 Task: Look for space in Lodi, Italy from 1st June, 2023 to 9th June, 2023 for 5 adults in price range Rs.6000 to Rs.12000. Place can be entire place with 3 bedrooms having 3 beds and 3 bathrooms. Property type can be house, flat, guest house. Booking option can be shelf check-in. Required host language is English.
Action: Mouse moved to (463, 124)
Screenshot: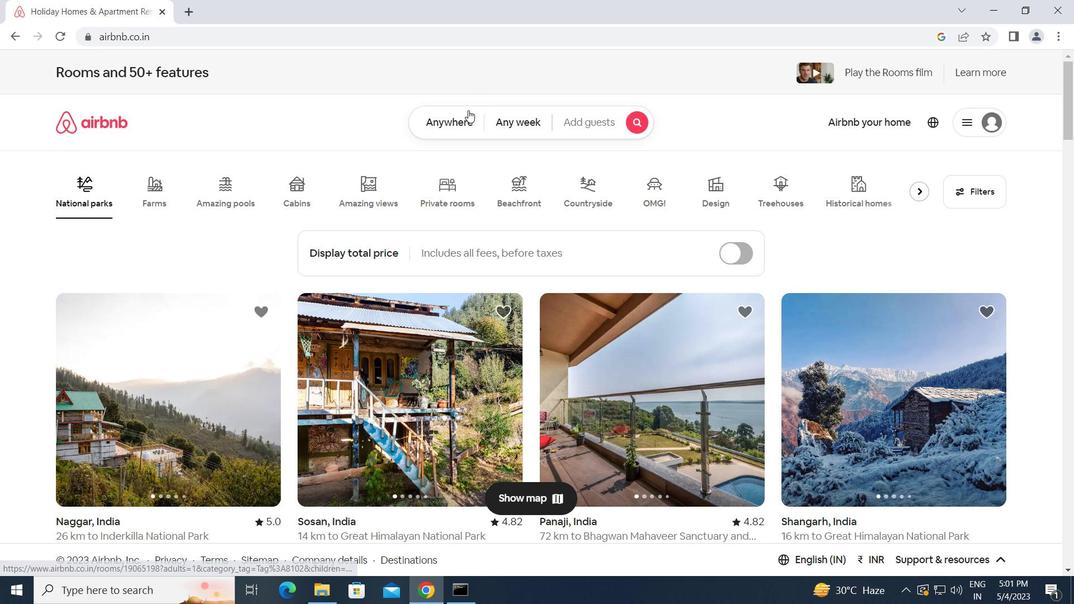 
Action: Mouse pressed left at (463, 124)
Screenshot: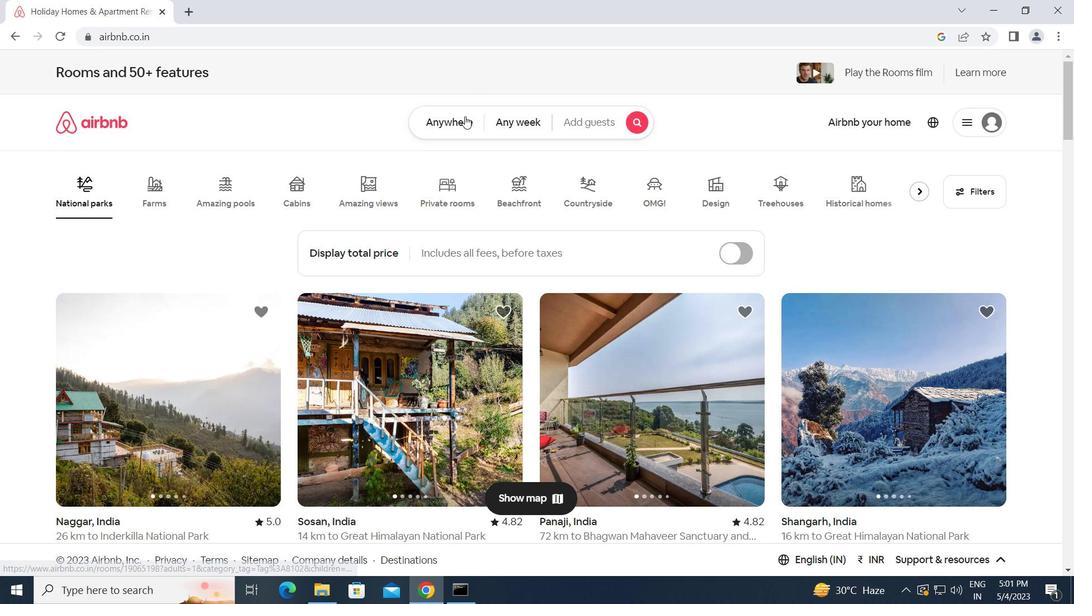 
Action: Mouse moved to (384, 166)
Screenshot: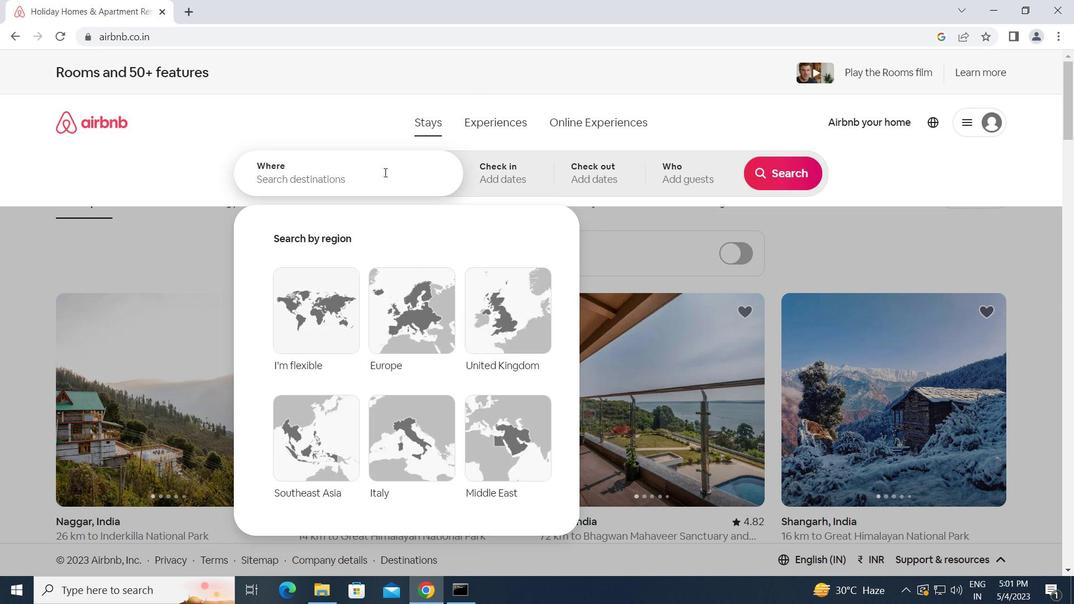 
Action: Mouse pressed left at (384, 166)
Screenshot: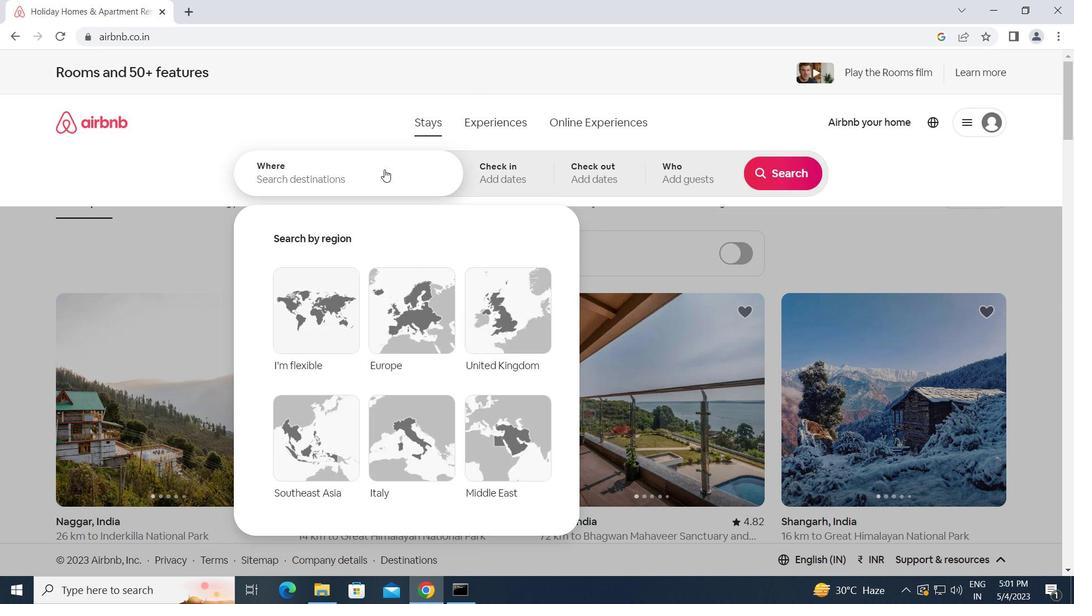 
Action: Mouse moved to (385, 166)
Screenshot: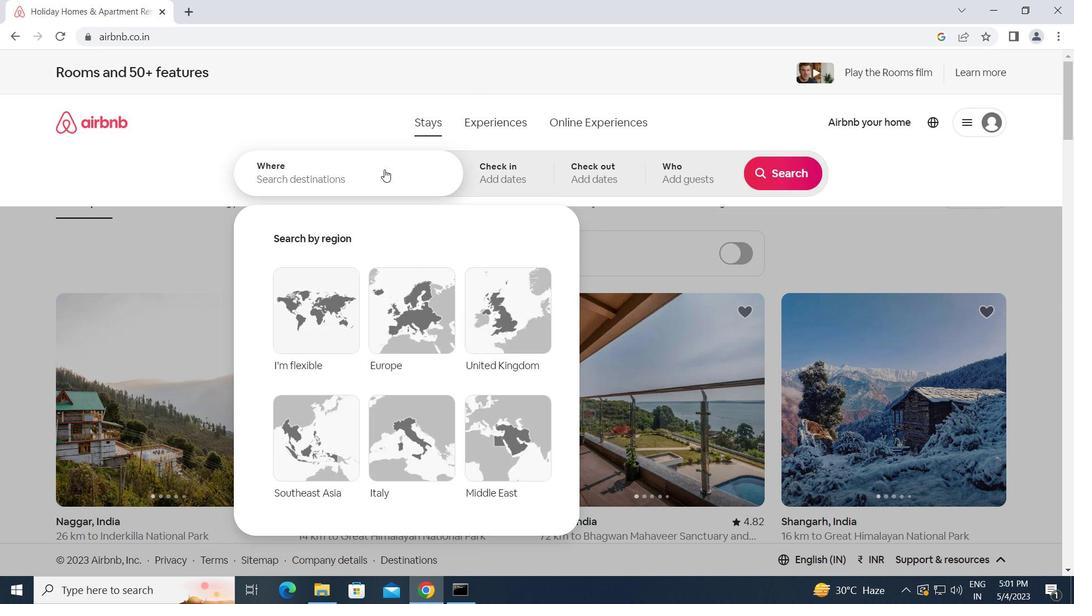
Action: Key pressed l<Key.caps_lock>odi,<Key.space><Key.caps_lock>i<Key.caps_lock>taly<Key.enter>
Screenshot: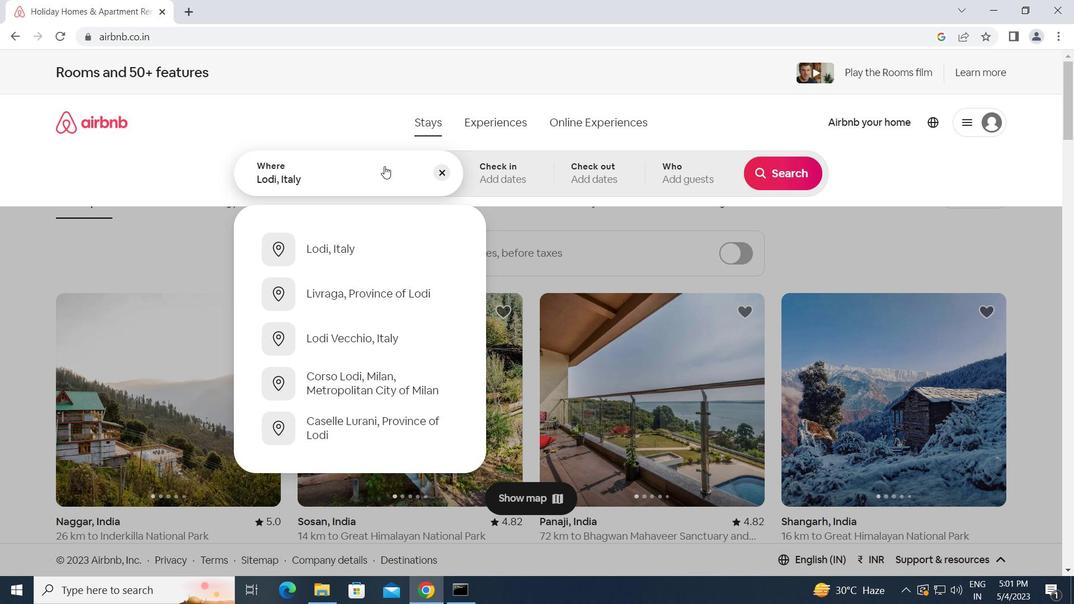 
Action: Mouse moved to (737, 375)
Screenshot: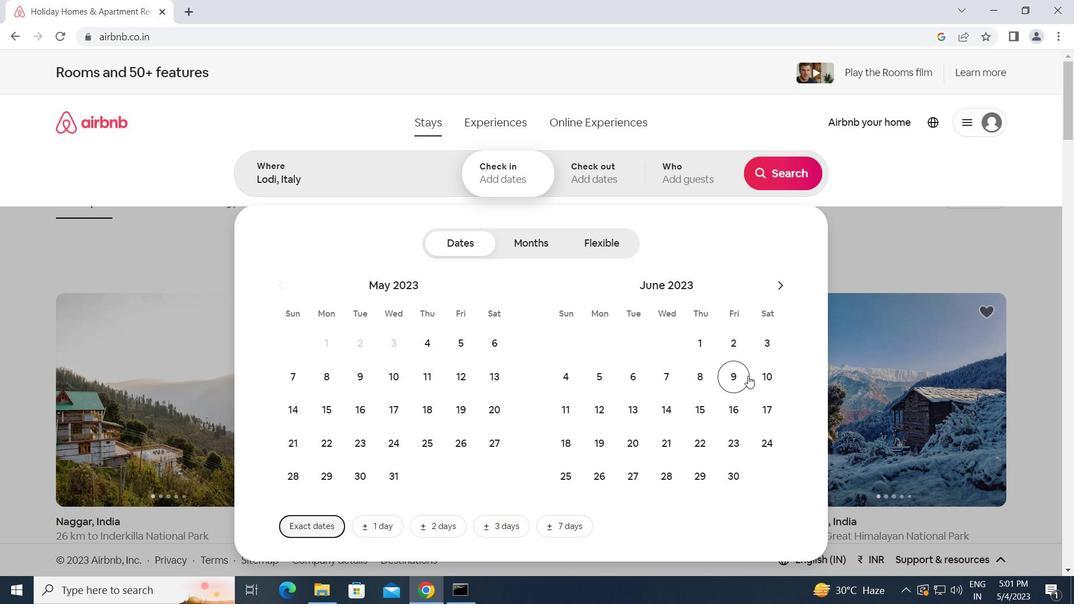 
Action: Mouse pressed left at (737, 375)
Screenshot: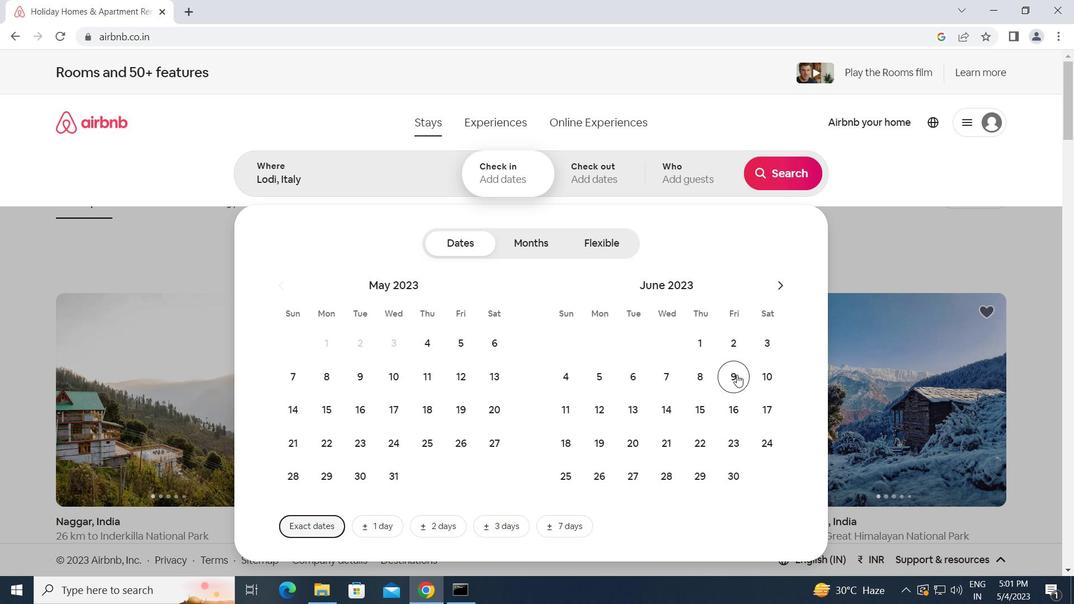 
Action: Mouse moved to (690, 344)
Screenshot: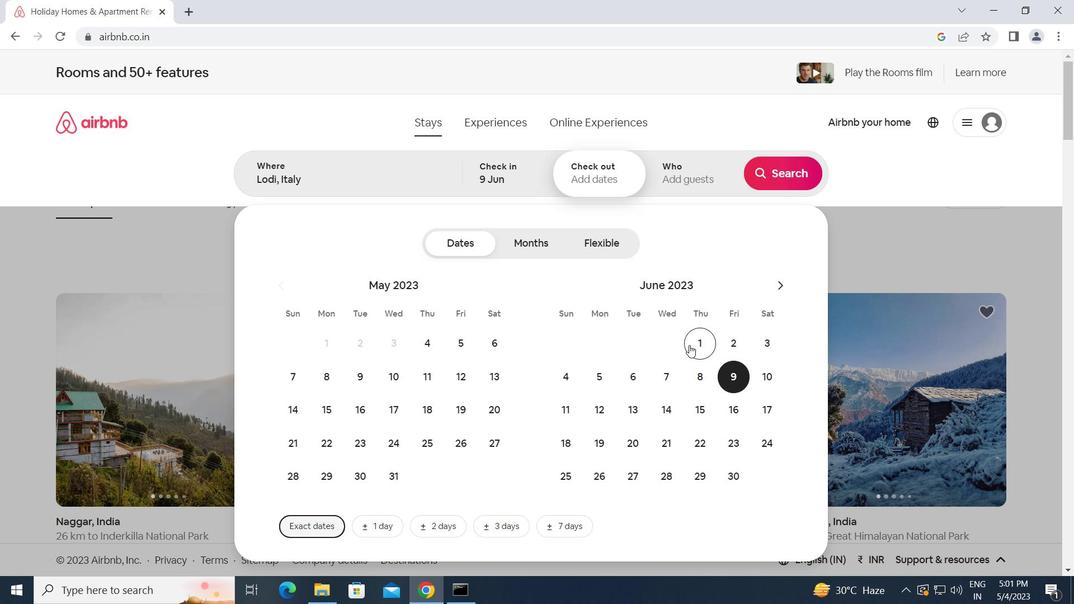
Action: Mouse pressed left at (690, 344)
Screenshot: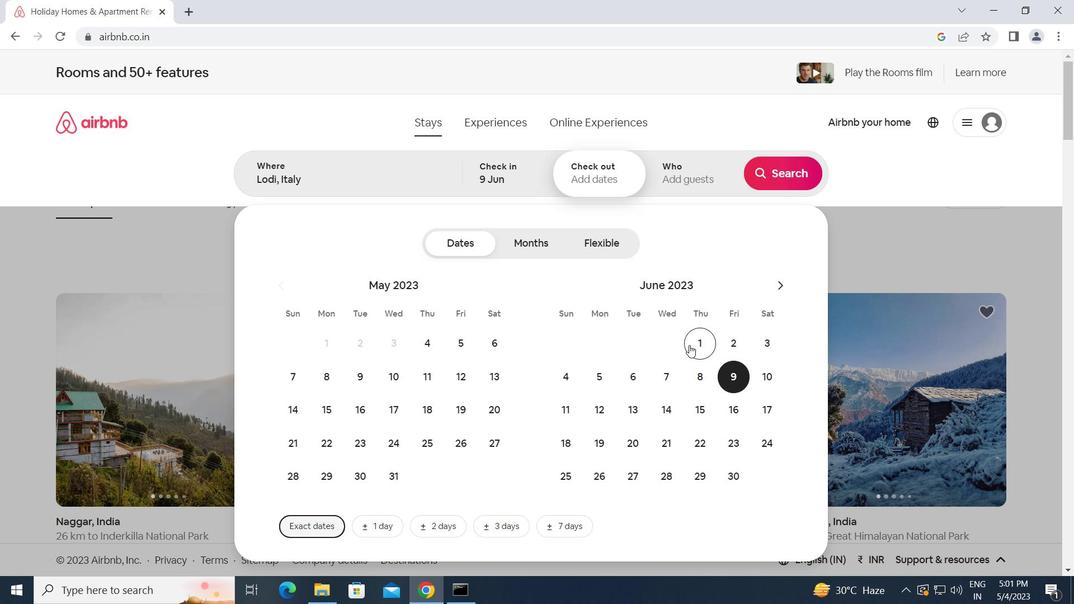 
Action: Mouse moved to (731, 381)
Screenshot: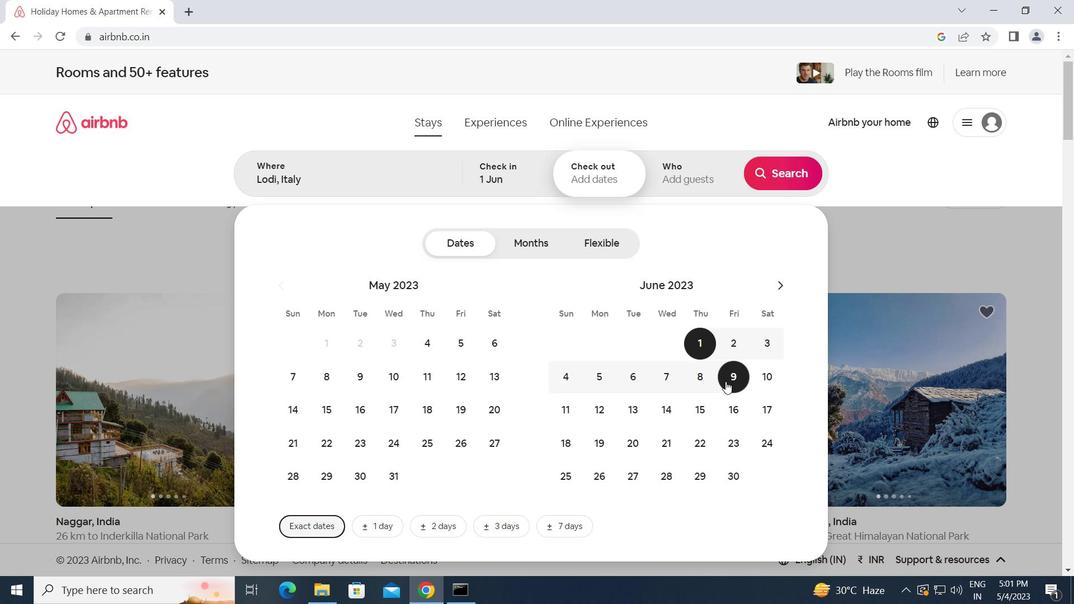 
Action: Mouse pressed left at (731, 381)
Screenshot: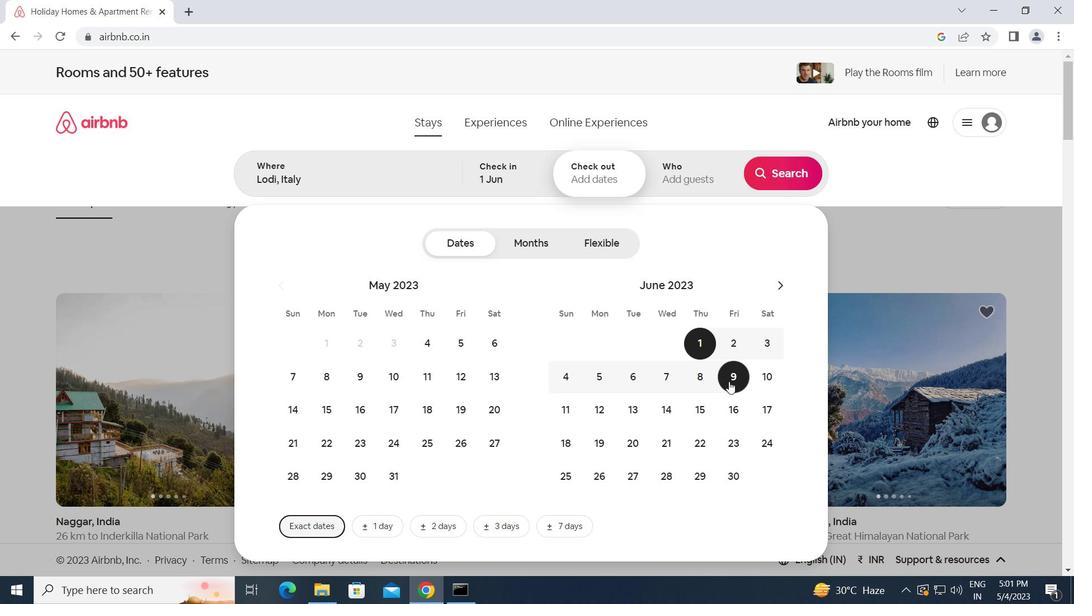 
Action: Mouse moved to (698, 172)
Screenshot: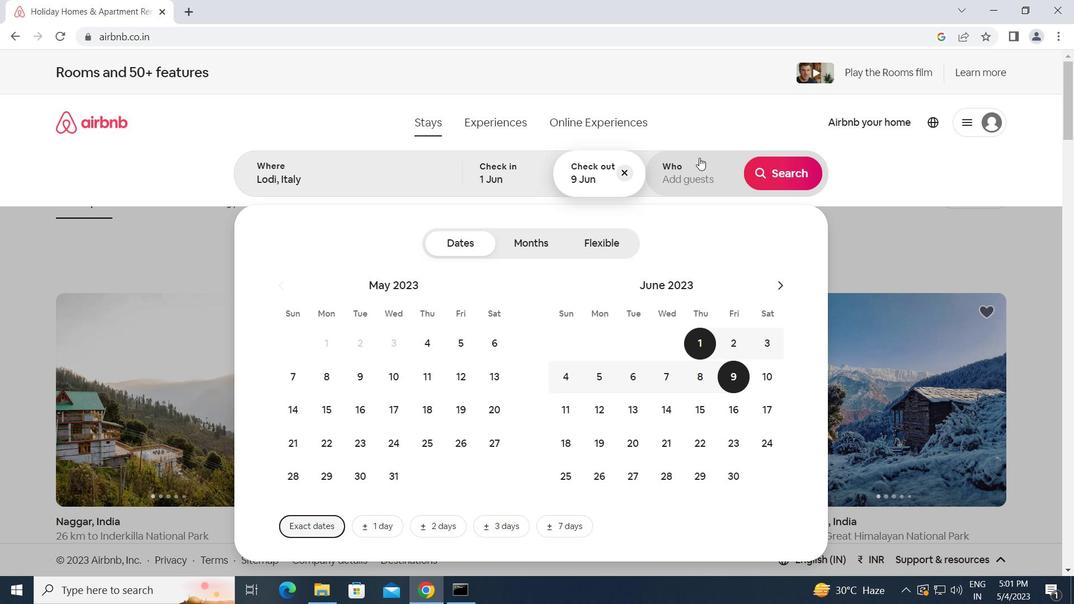 
Action: Mouse pressed left at (698, 172)
Screenshot: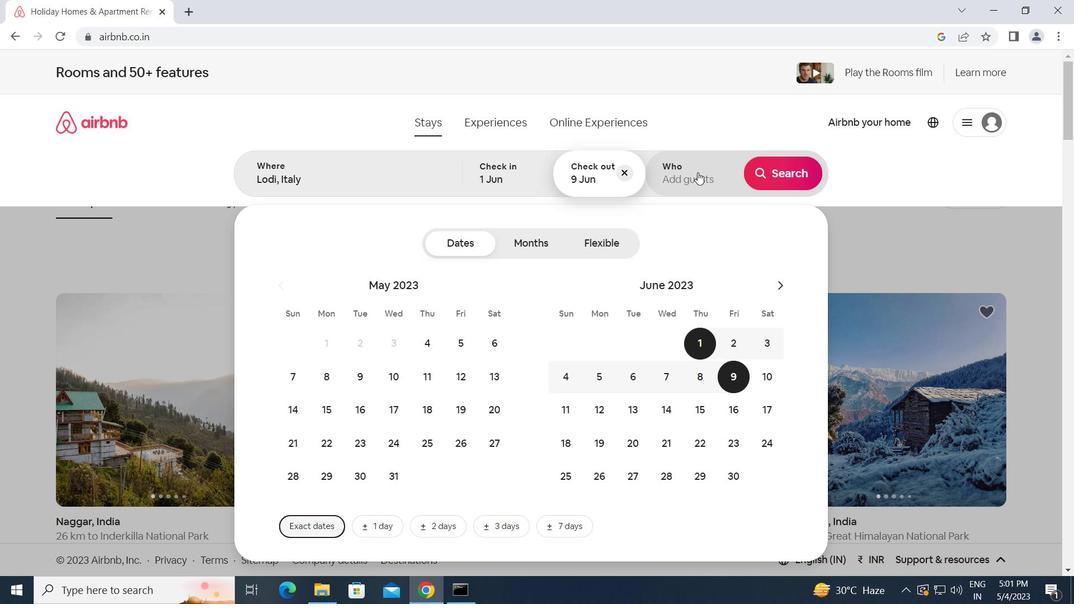
Action: Mouse moved to (787, 240)
Screenshot: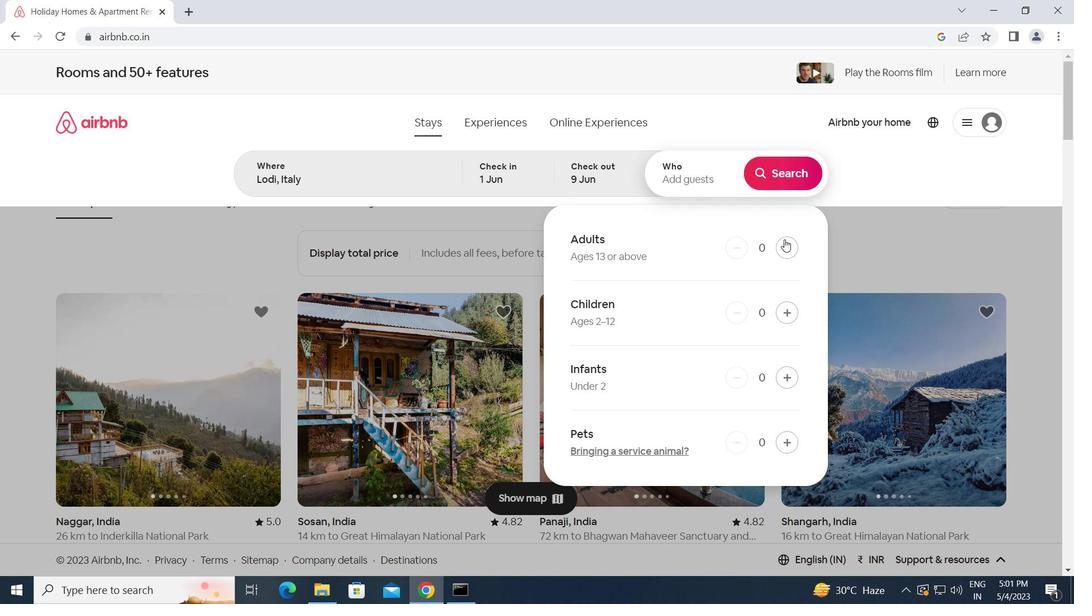 
Action: Mouse pressed left at (787, 240)
Screenshot: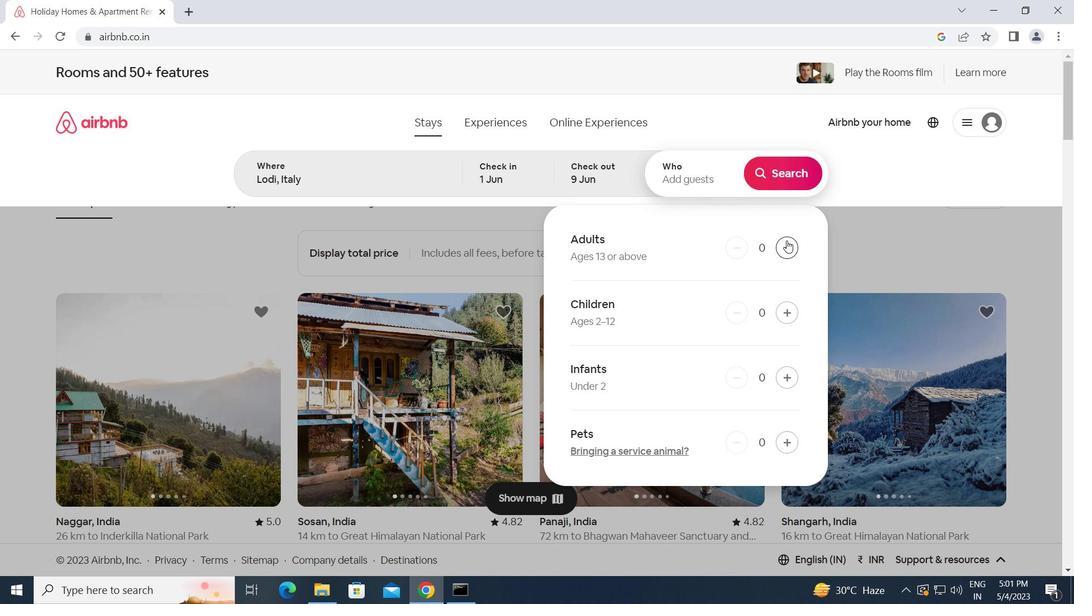 
Action: Mouse pressed left at (787, 240)
Screenshot: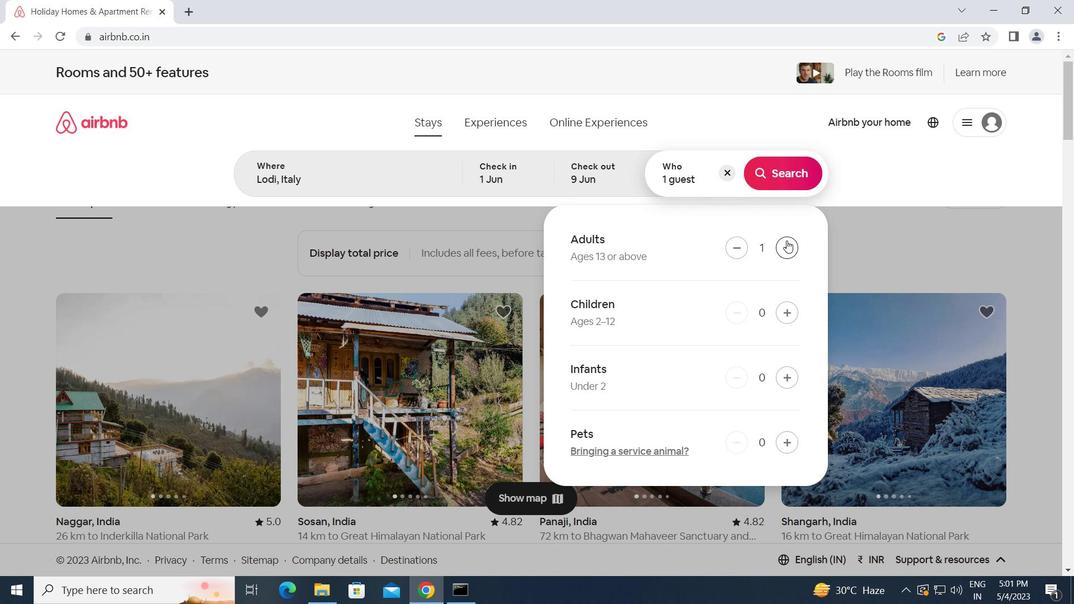 
Action: Mouse pressed left at (787, 240)
Screenshot: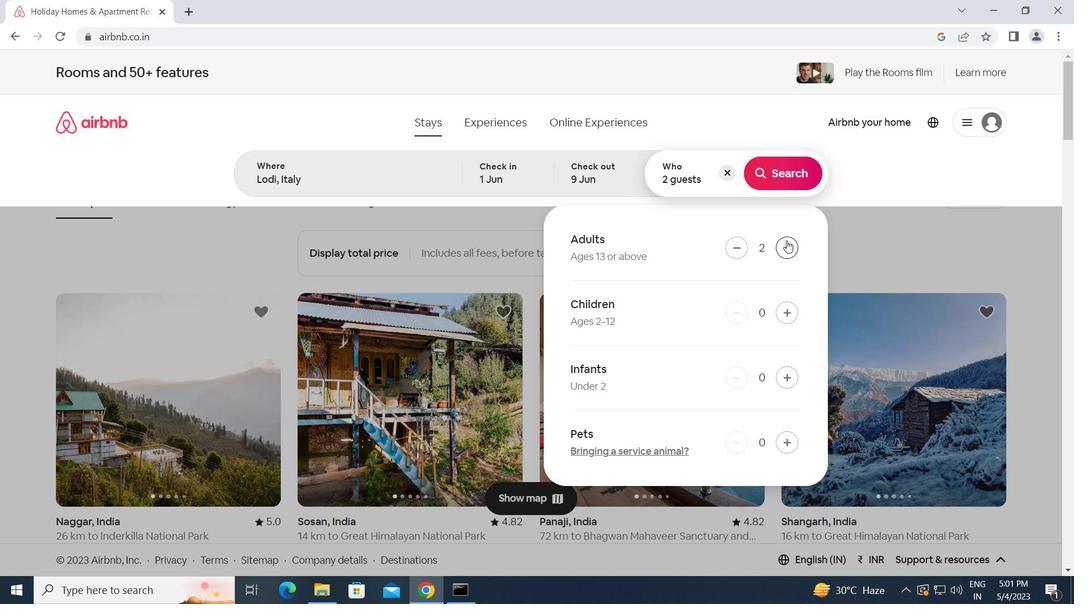 
Action: Mouse pressed left at (787, 240)
Screenshot: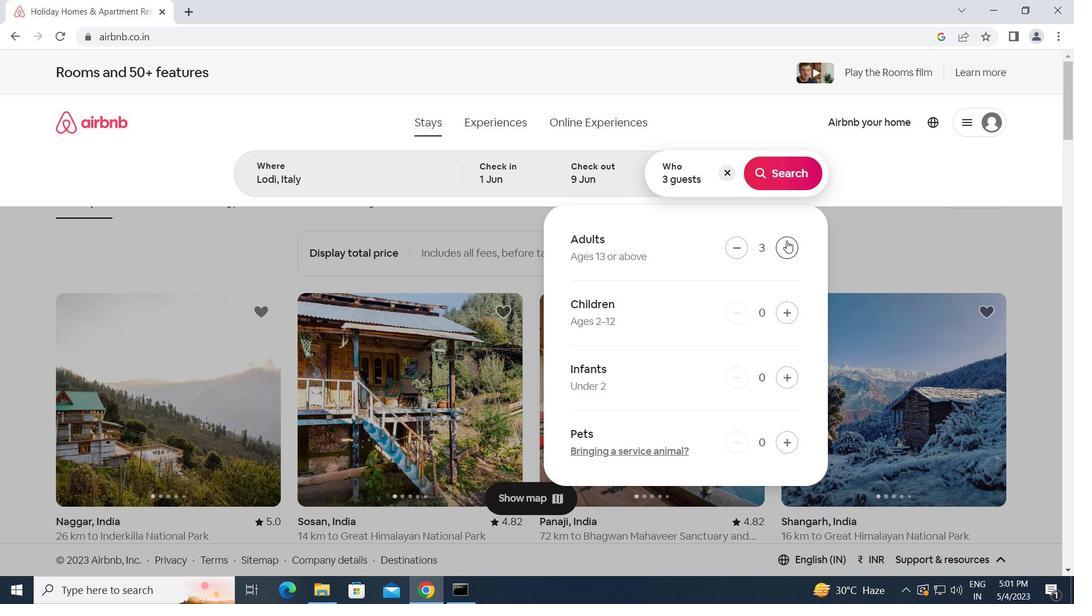 
Action: Mouse pressed left at (787, 240)
Screenshot: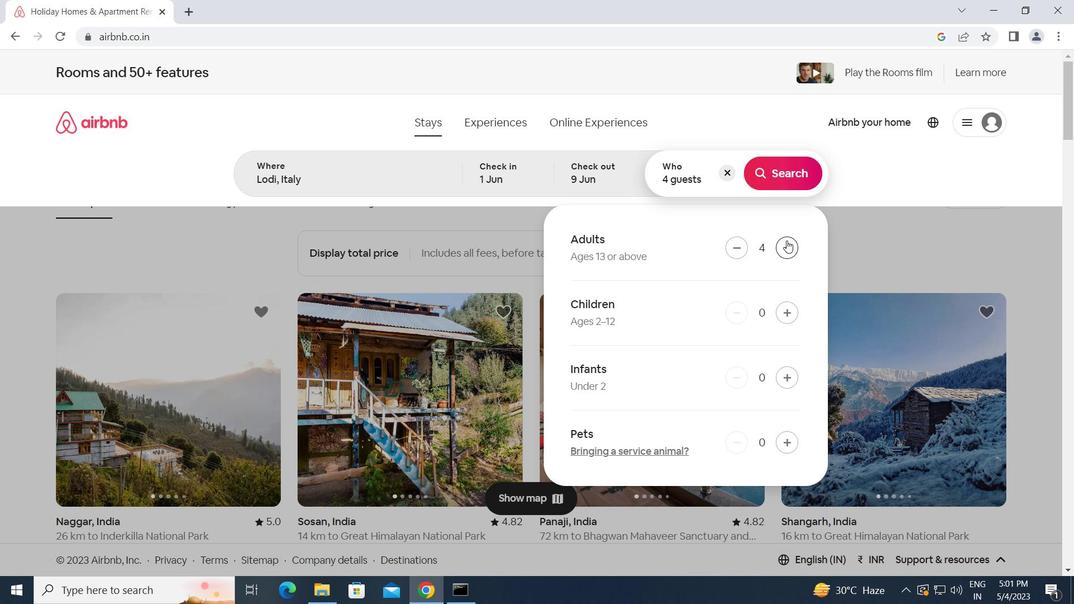 
Action: Mouse moved to (782, 171)
Screenshot: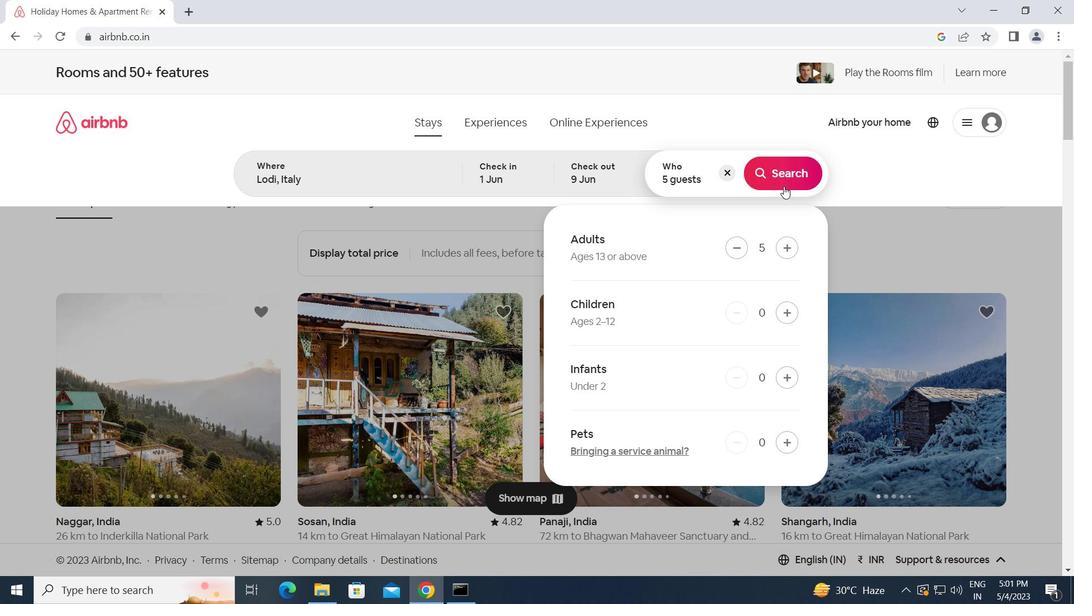 
Action: Mouse pressed left at (782, 171)
Screenshot: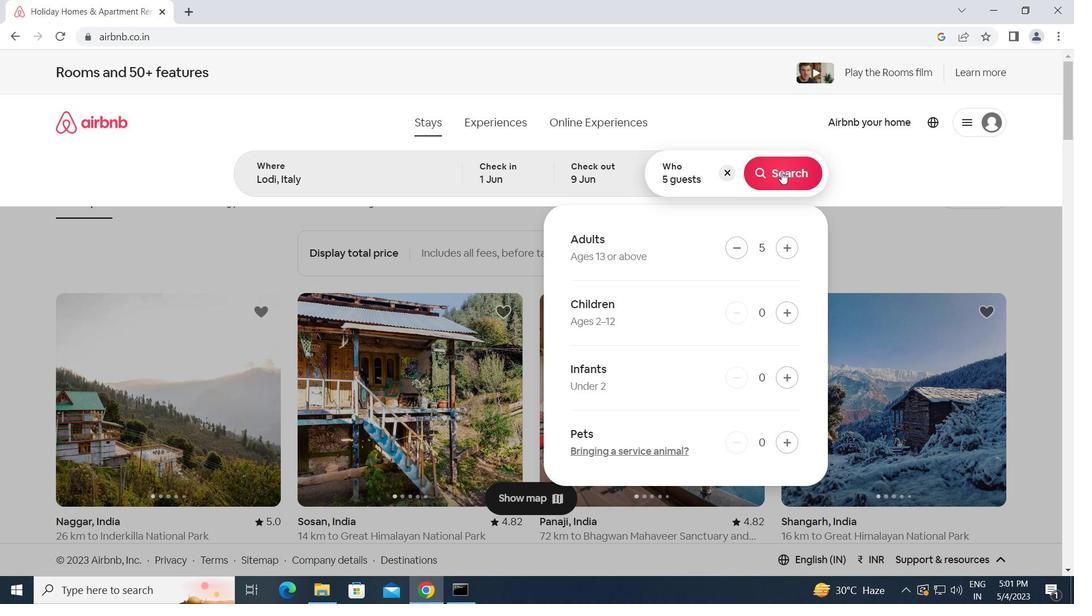
Action: Mouse moved to (1003, 137)
Screenshot: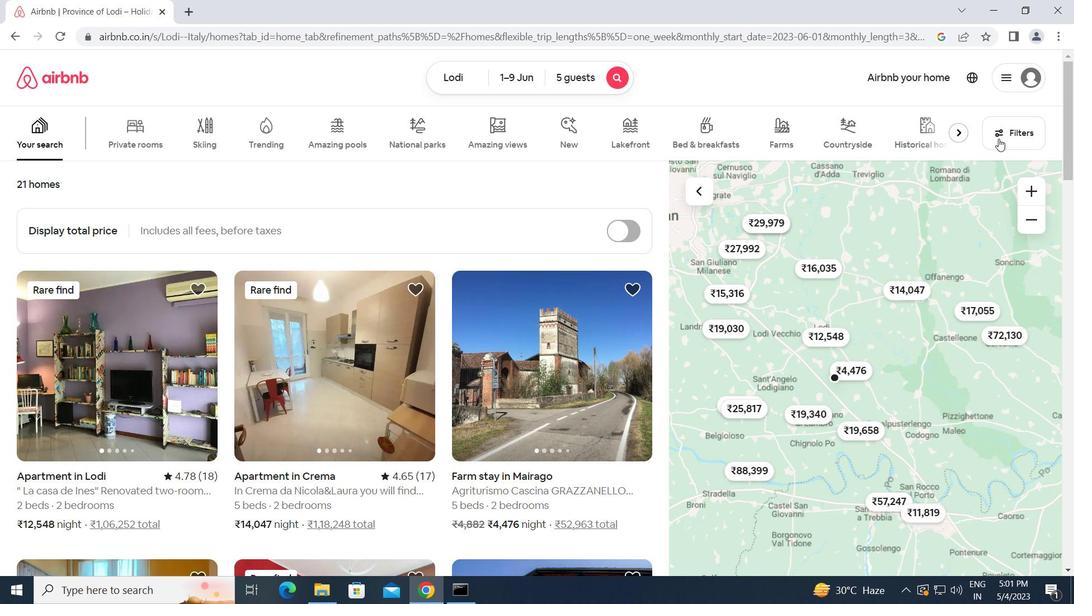 
Action: Mouse pressed left at (1003, 137)
Screenshot: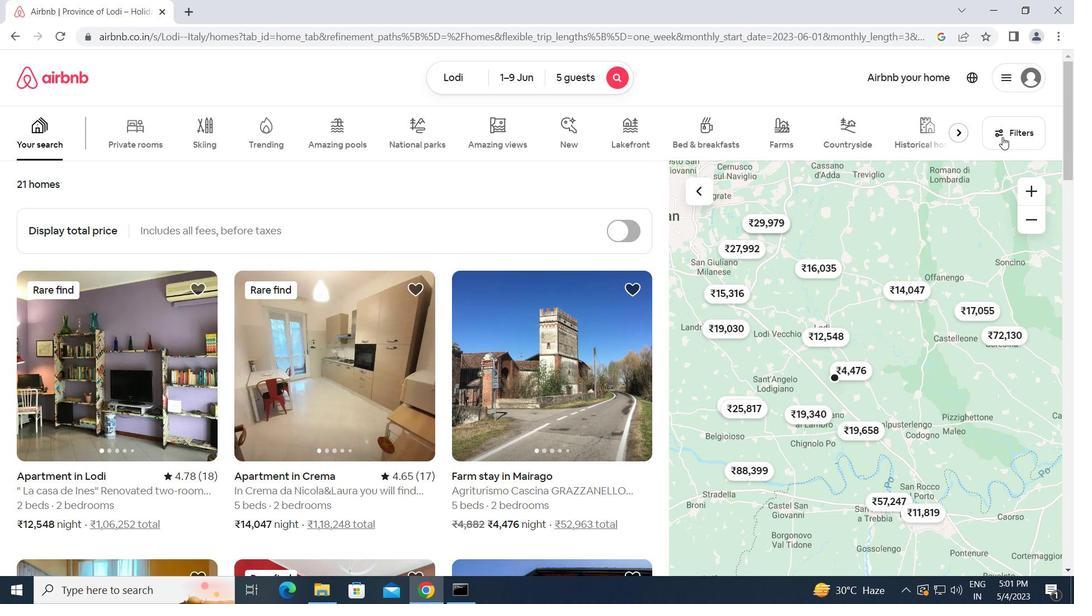 
Action: Mouse moved to (354, 312)
Screenshot: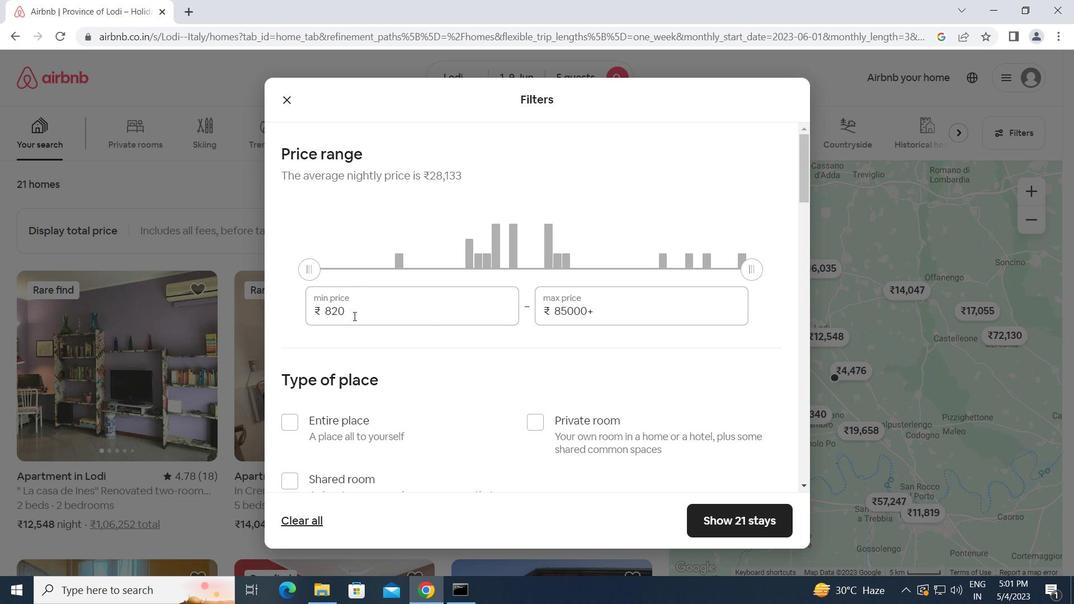 
Action: Mouse pressed left at (354, 312)
Screenshot: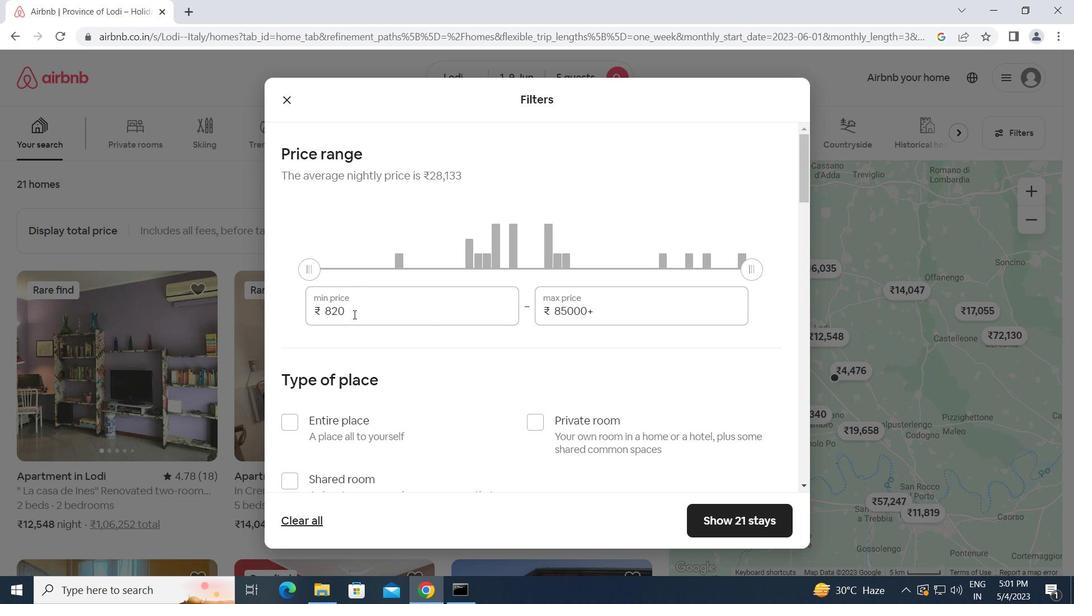 
Action: Mouse moved to (303, 309)
Screenshot: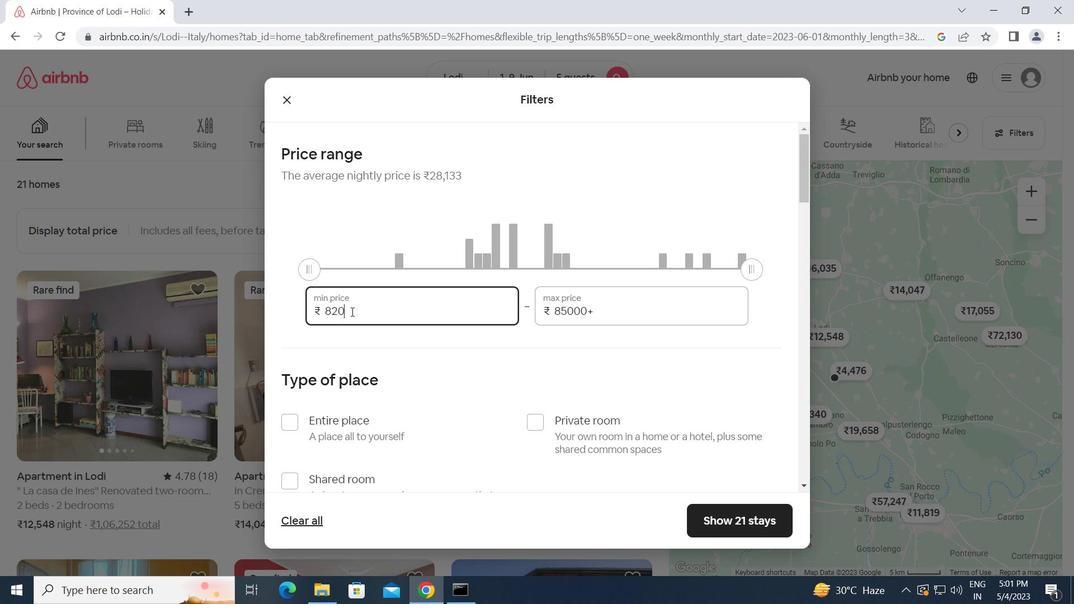 
Action: Key pressed 6000<Key.tab>12000
Screenshot: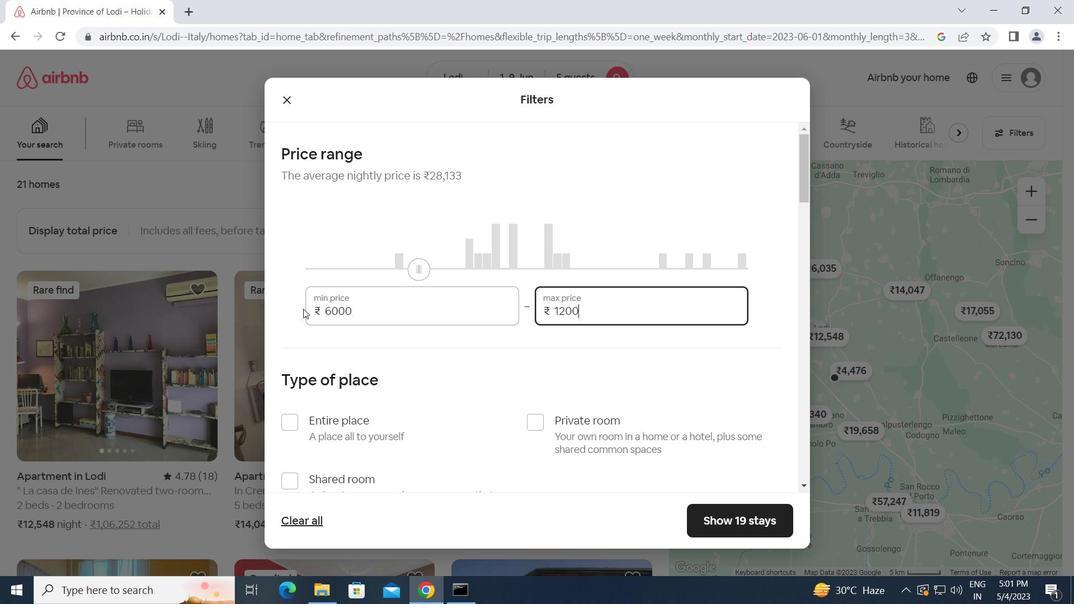 
Action: Mouse moved to (351, 385)
Screenshot: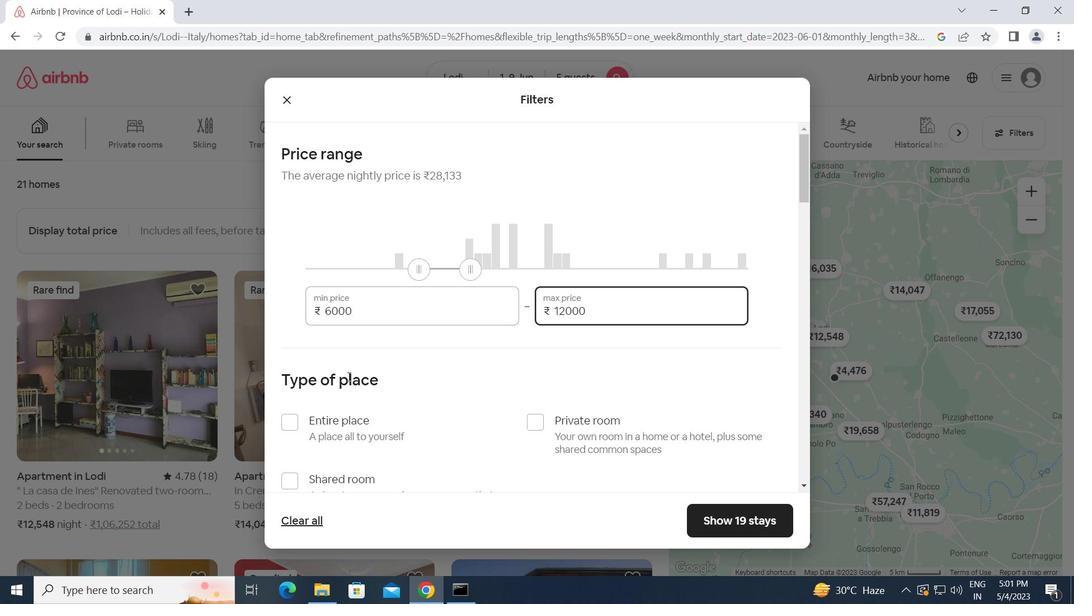 
Action: Mouse scrolled (351, 384) with delta (0, 0)
Screenshot: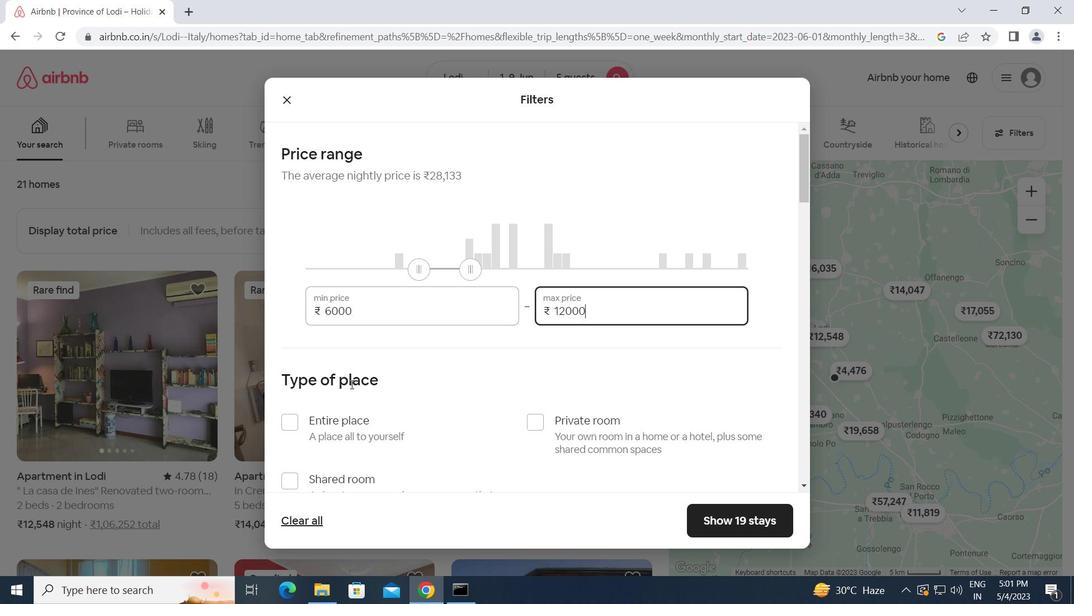 
Action: Mouse moved to (293, 351)
Screenshot: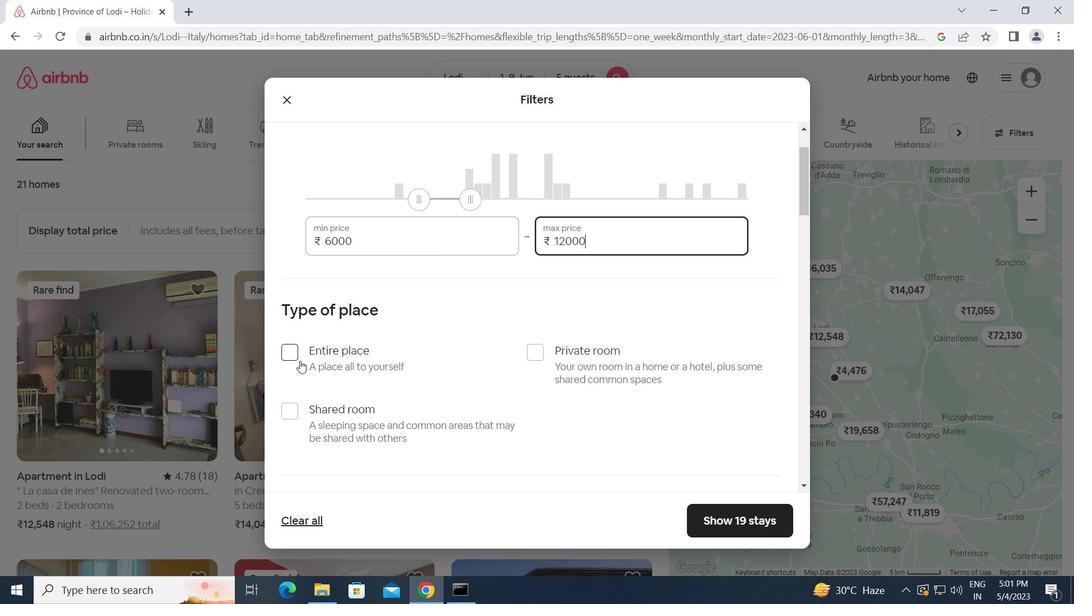 
Action: Mouse pressed left at (293, 351)
Screenshot: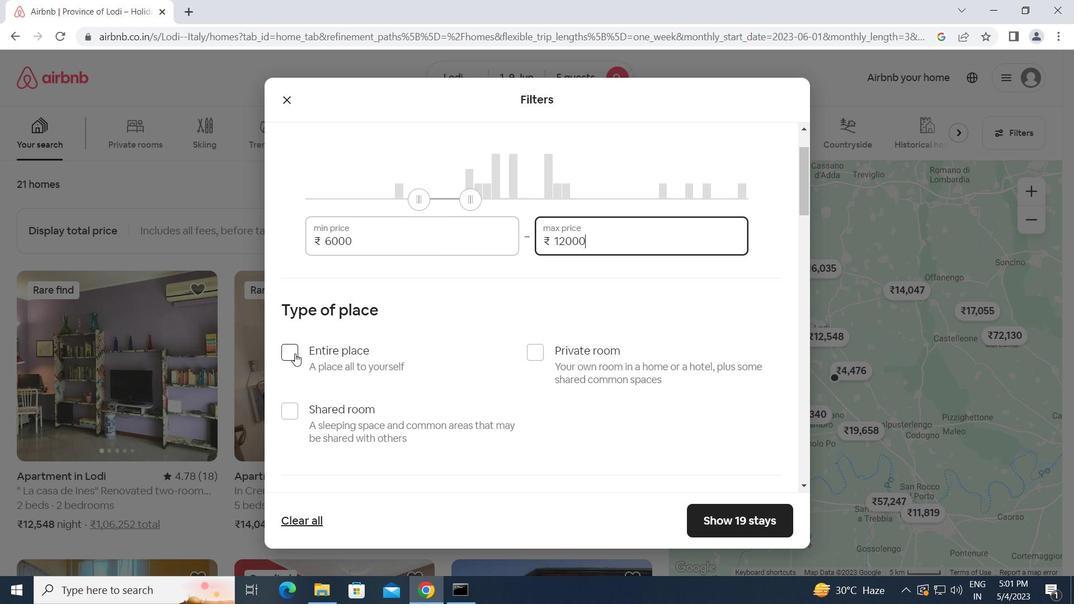 
Action: Mouse moved to (369, 371)
Screenshot: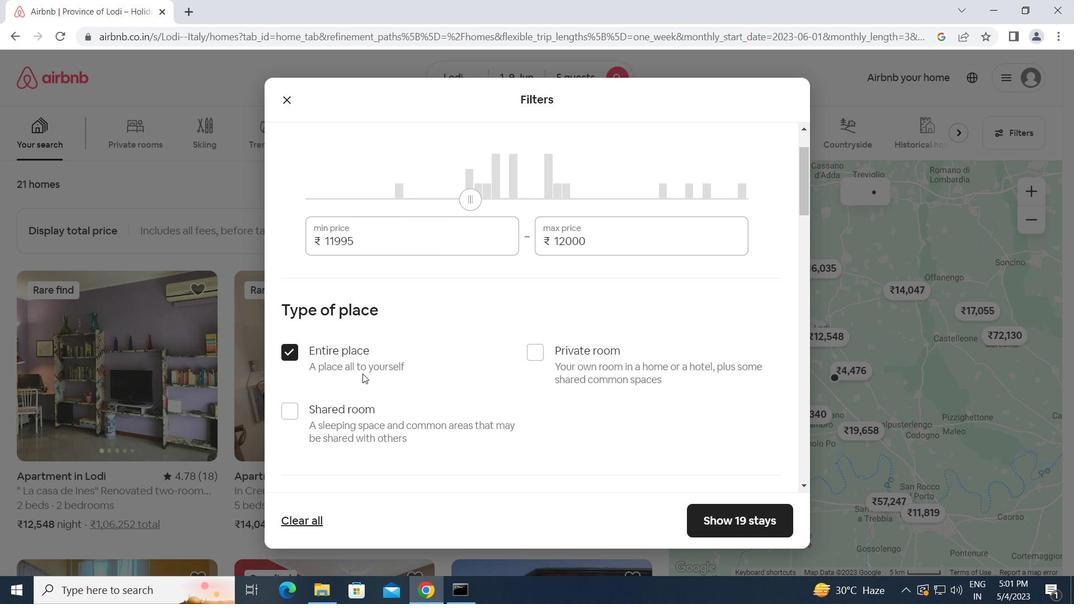 
Action: Mouse scrolled (369, 370) with delta (0, 0)
Screenshot: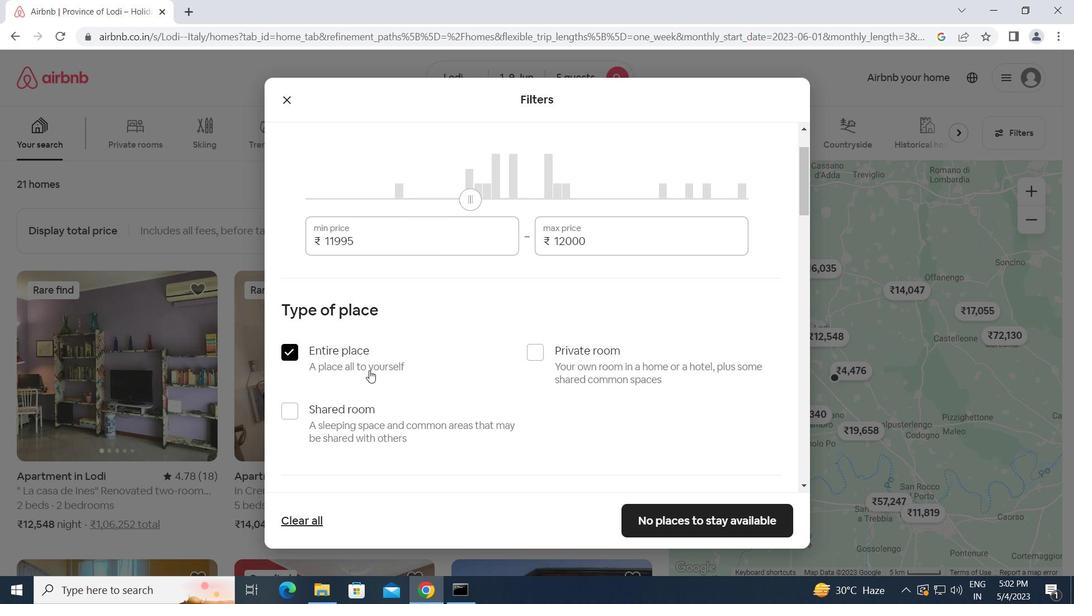 
Action: Mouse scrolled (369, 370) with delta (0, 0)
Screenshot: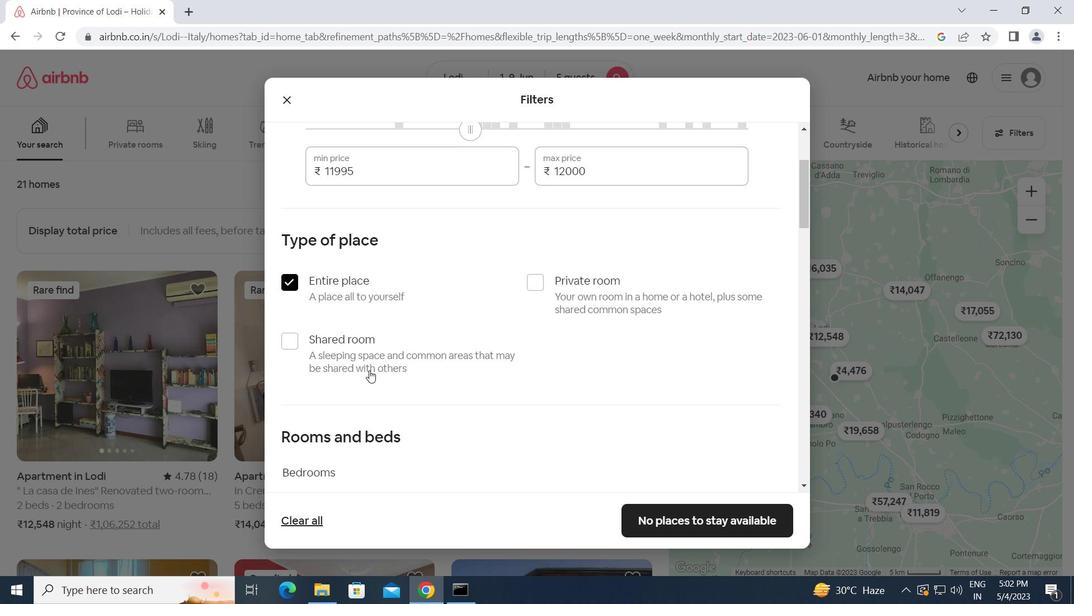
Action: Mouse scrolled (369, 370) with delta (0, 0)
Screenshot: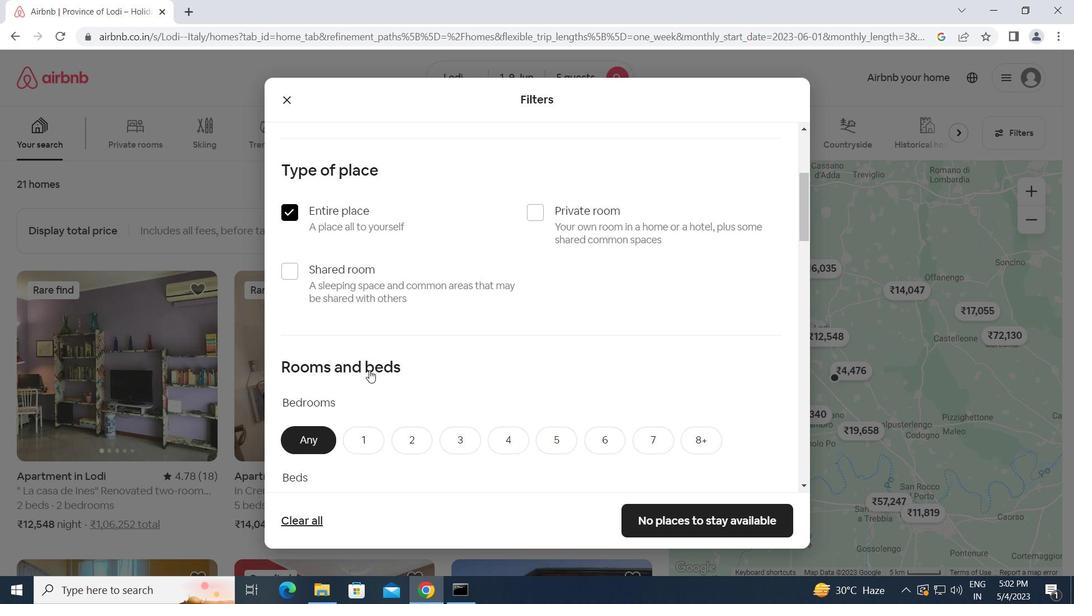 
Action: Mouse moved to (446, 367)
Screenshot: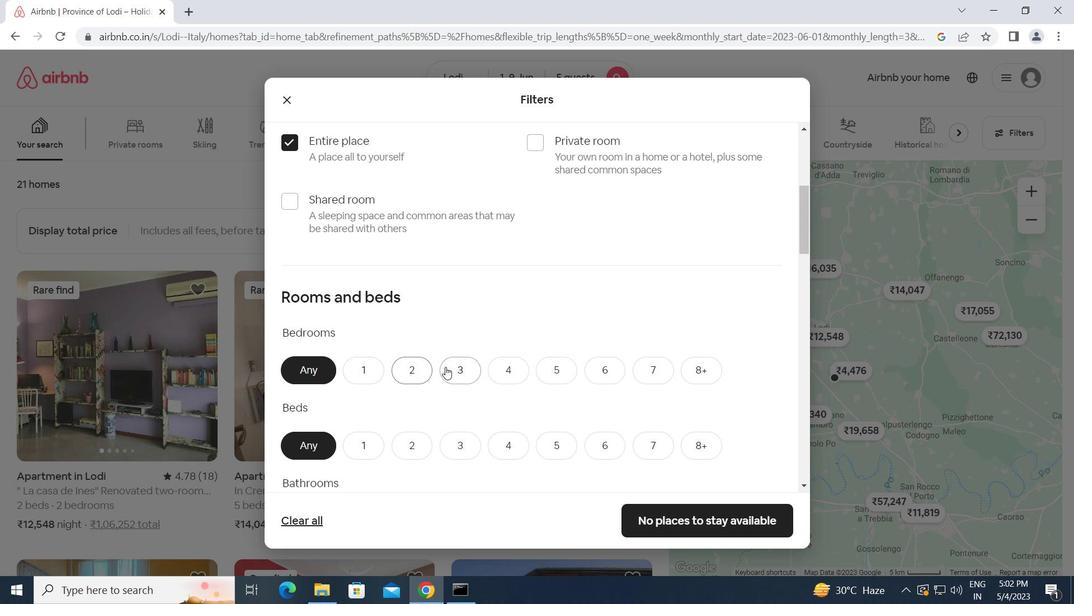 
Action: Mouse pressed left at (446, 367)
Screenshot: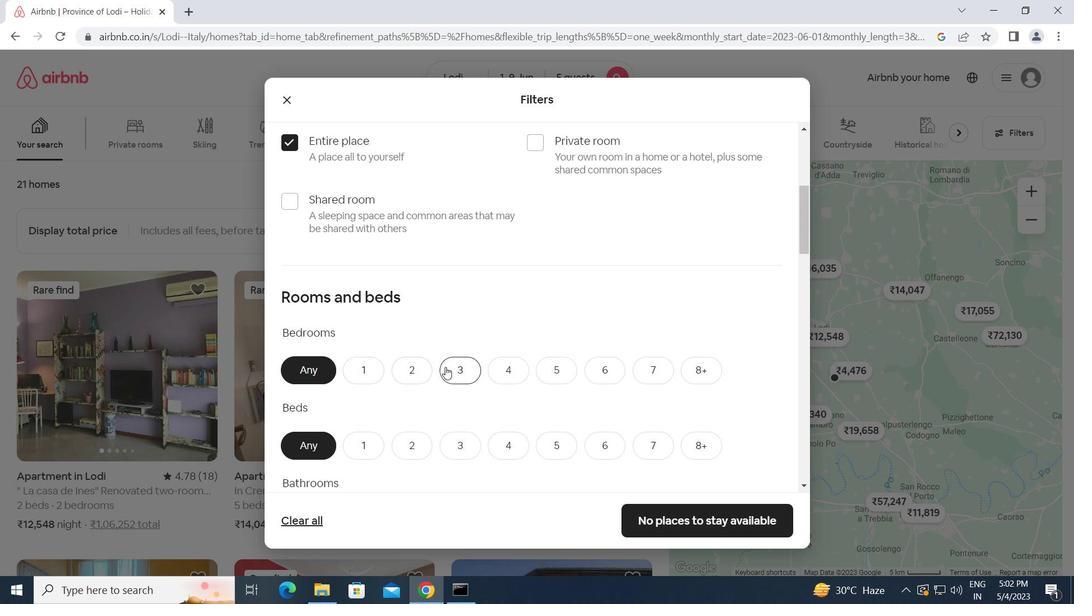 
Action: Mouse moved to (455, 442)
Screenshot: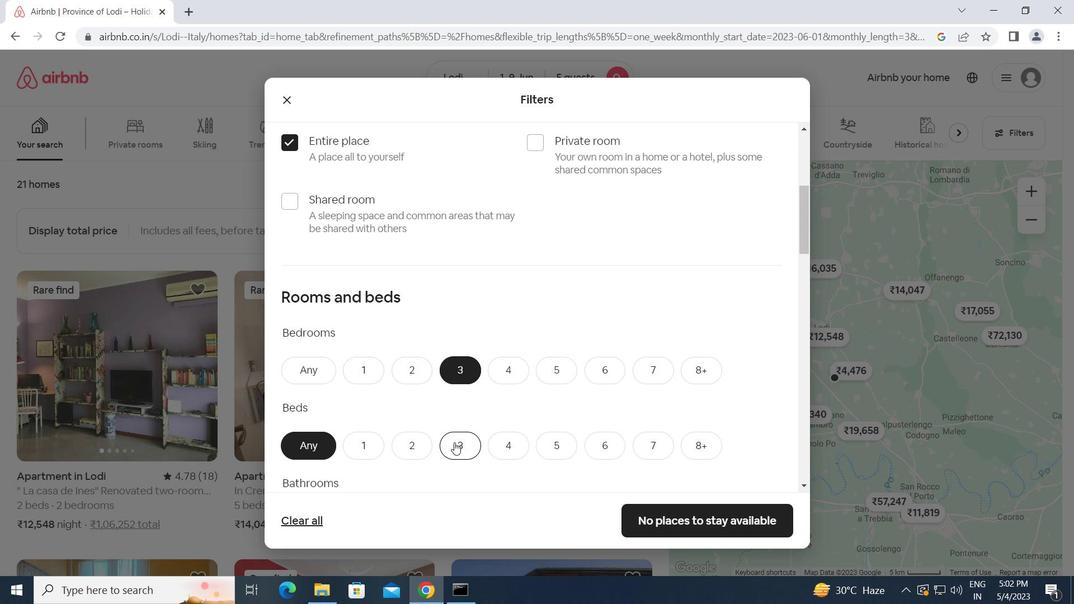
Action: Mouse pressed left at (455, 442)
Screenshot: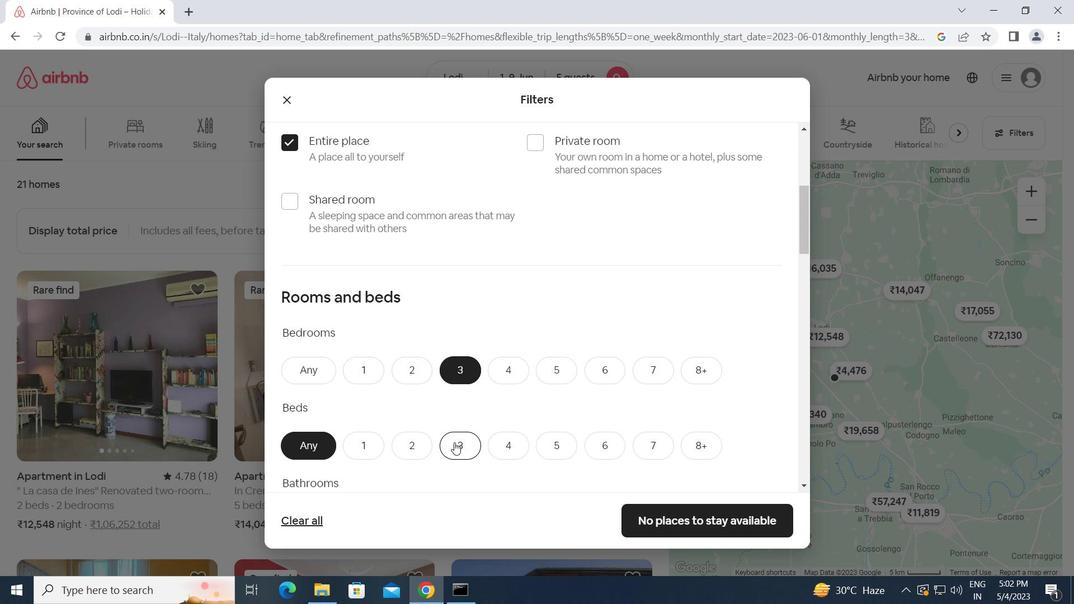 
Action: Mouse scrolled (455, 442) with delta (0, 0)
Screenshot: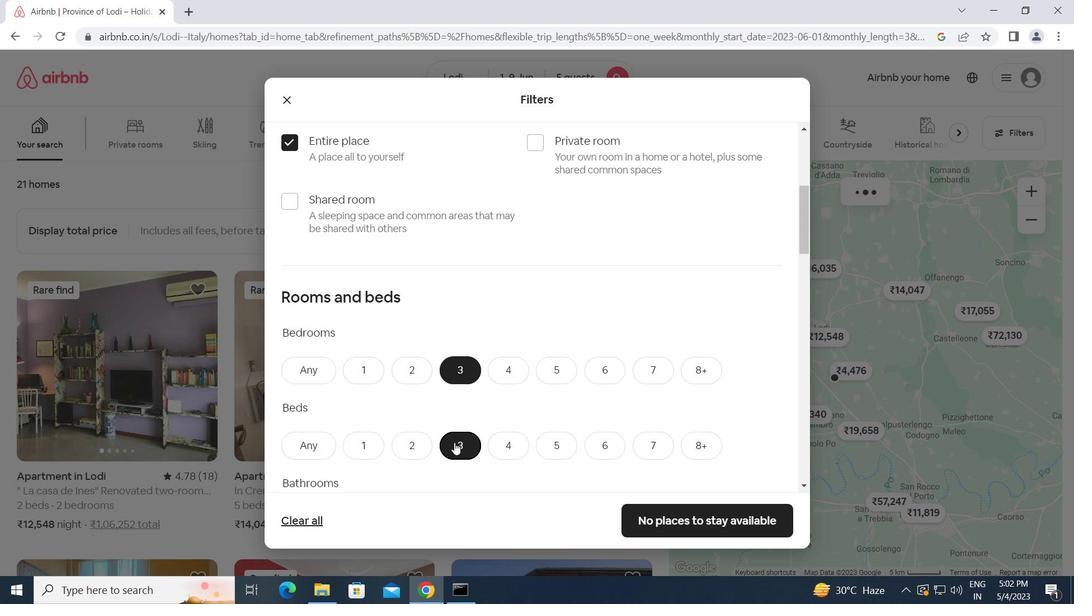 
Action: Mouse scrolled (455, 442) with delta (0, 0)
Screenshot: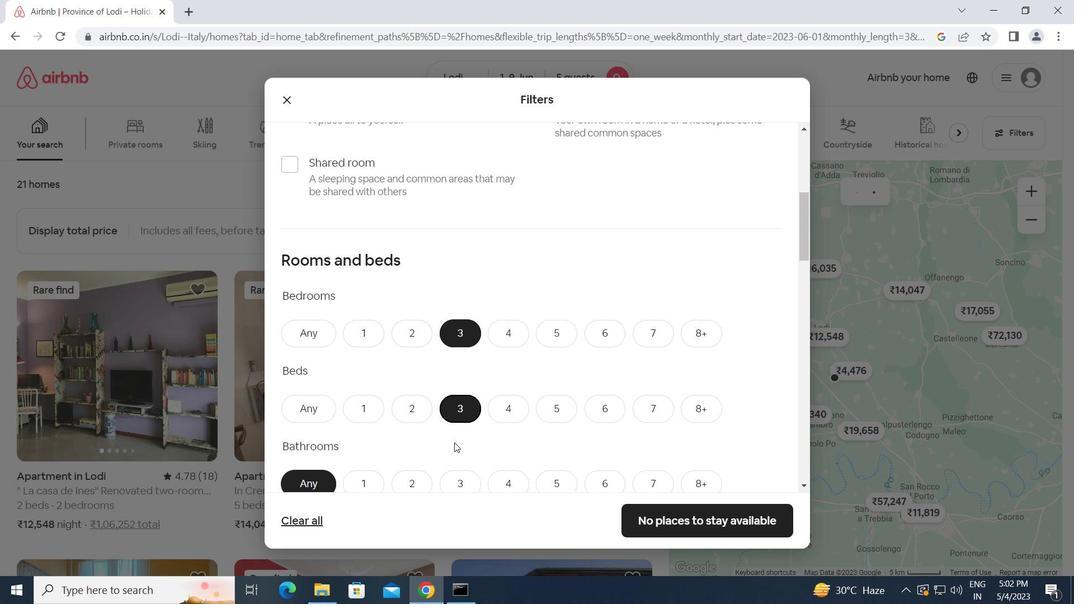 
Action: Mouse moved to (459, 376)
Screenshot: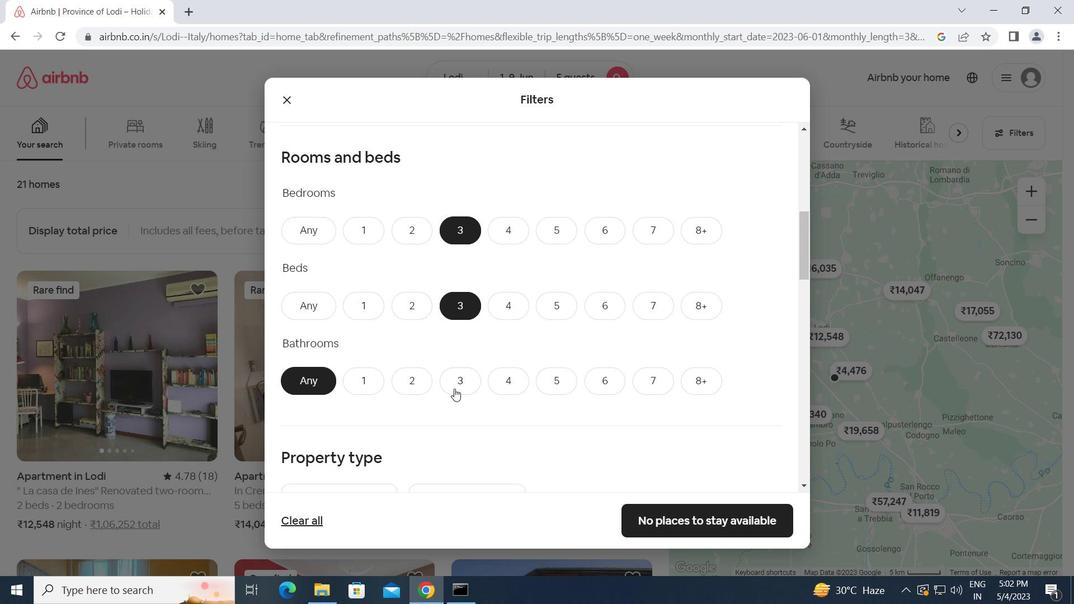 
Action: Mouse pressed left at (459, 376)
Screenshot: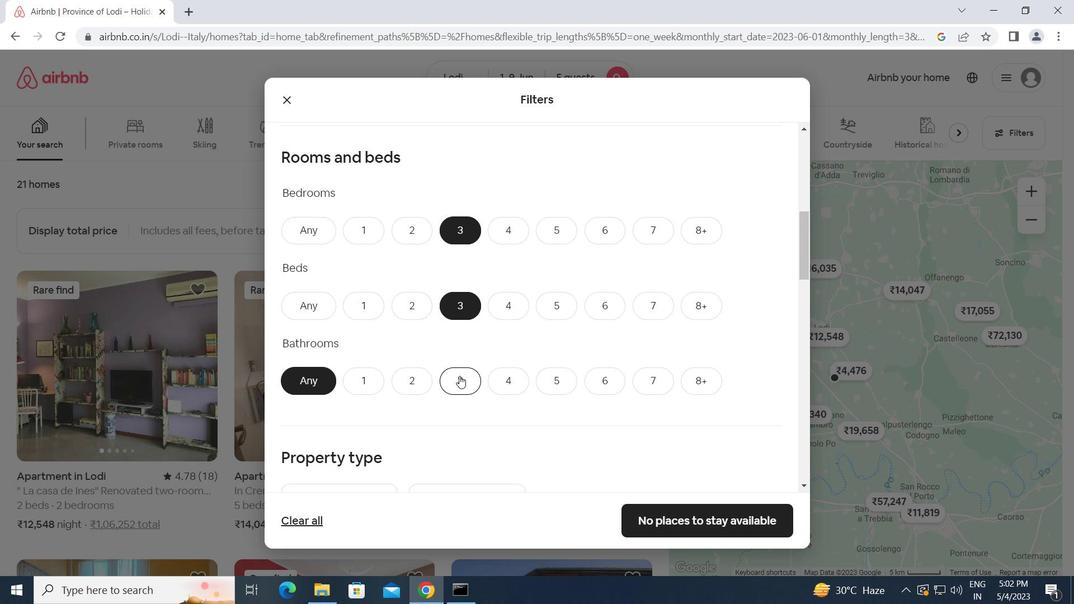 
Action: Mouse moved to (462, 433)
Screenshot: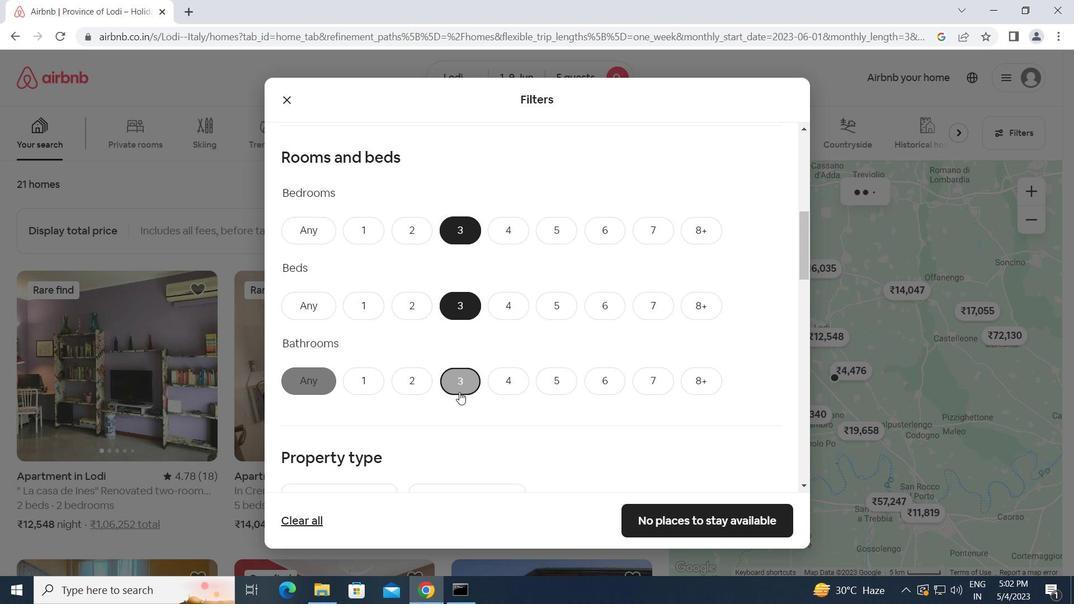 
Action: Mouse scrolled (462, 432) with delta (0, 0)
Screenshot: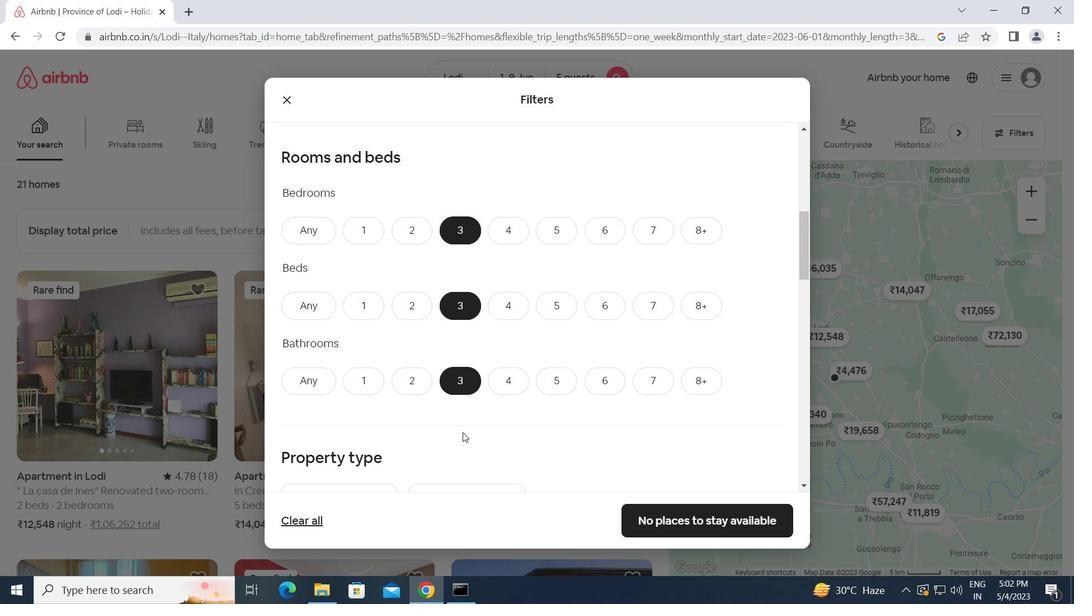 
Action: Mouse scrolled (462, 432) with delta (0, 0)
Screenshot: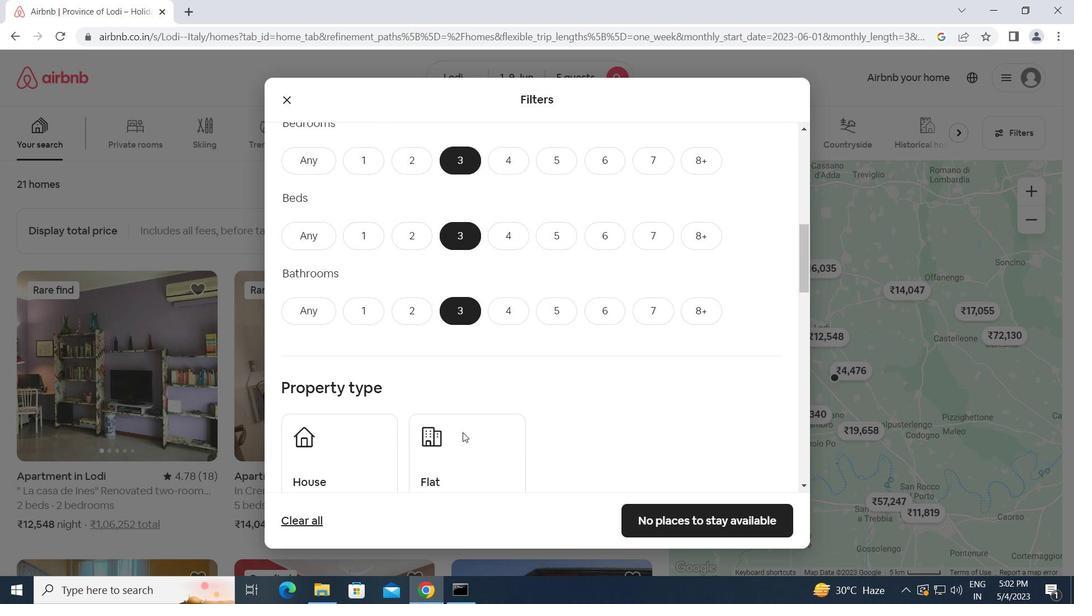 
Action: Mouse moved to (344, 405)
Screenshot: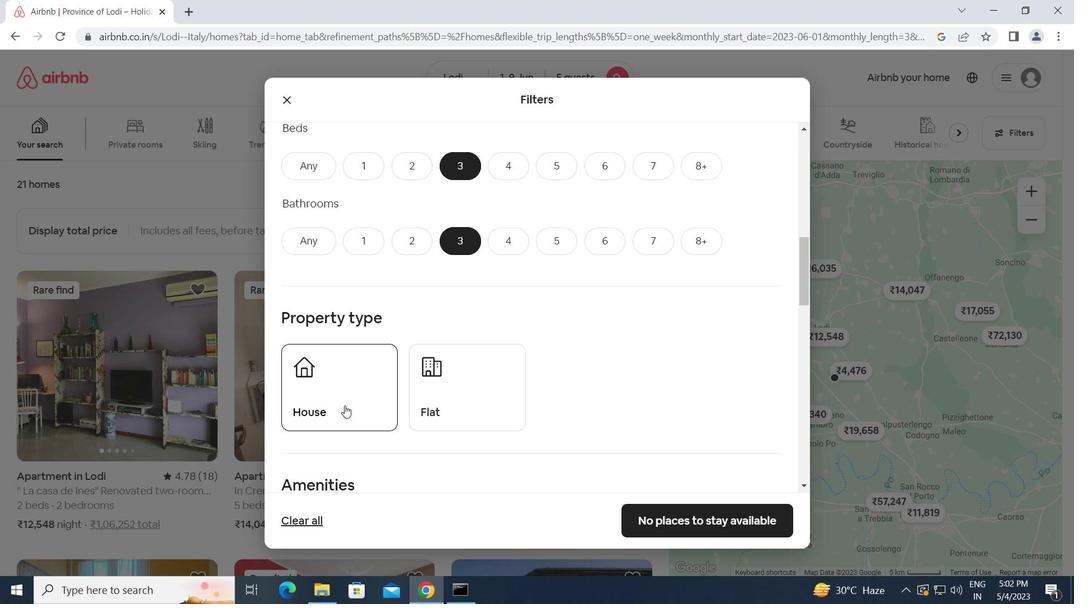 
Action: Mouse pressed left at (344, 405)
Screenshot: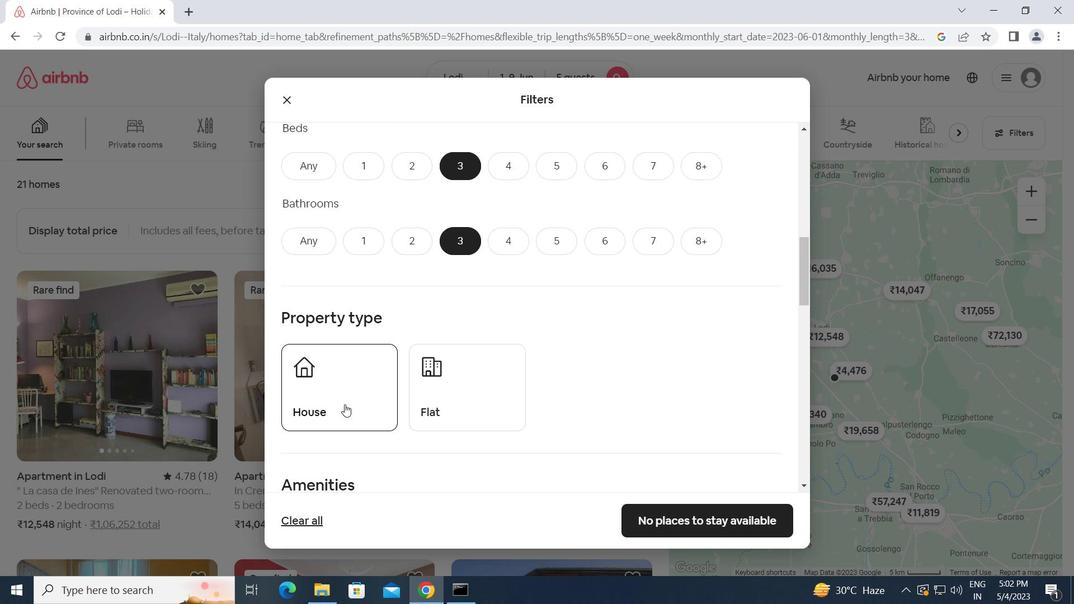 
Action: Mouse moved to (462, 399)
Screenshot: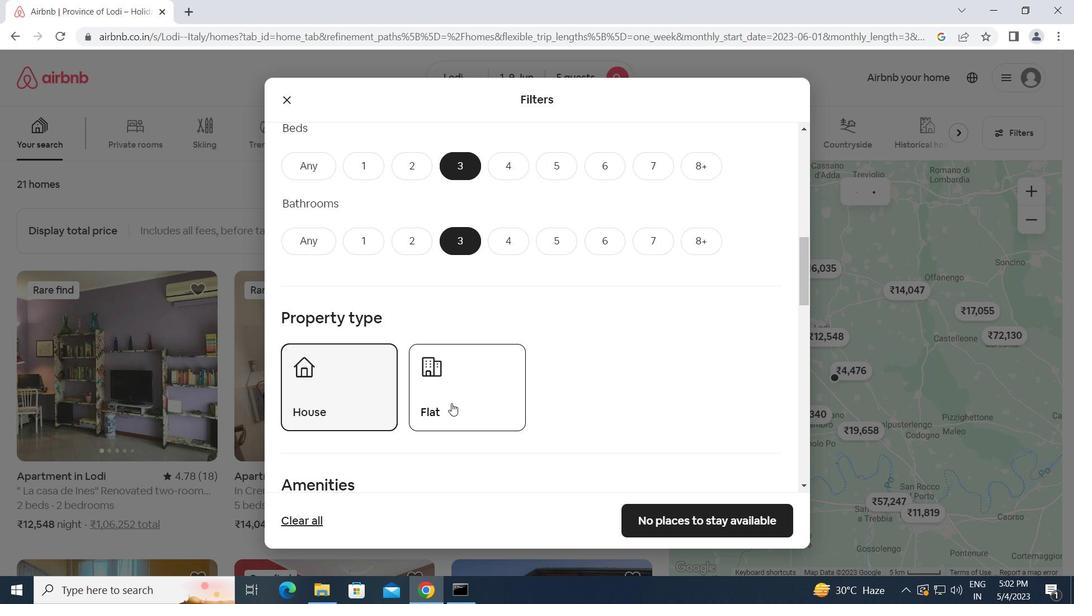 
Action: Mouse pressed left at (462, 399)
Screenshot: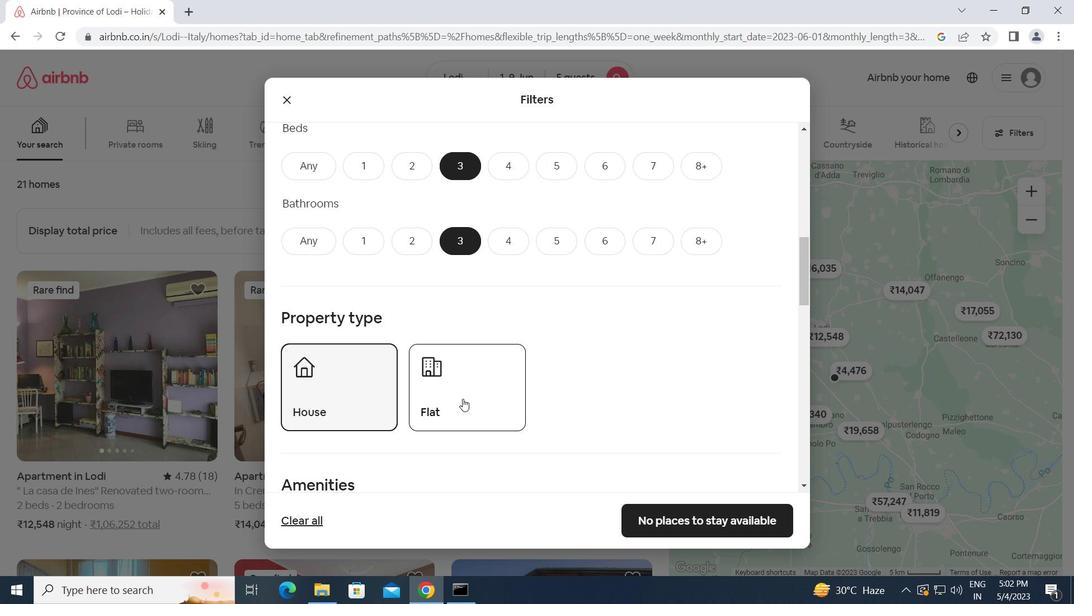 
Action: Mouse scrolled (462, 399) with delta (0, 0)
Screenshot: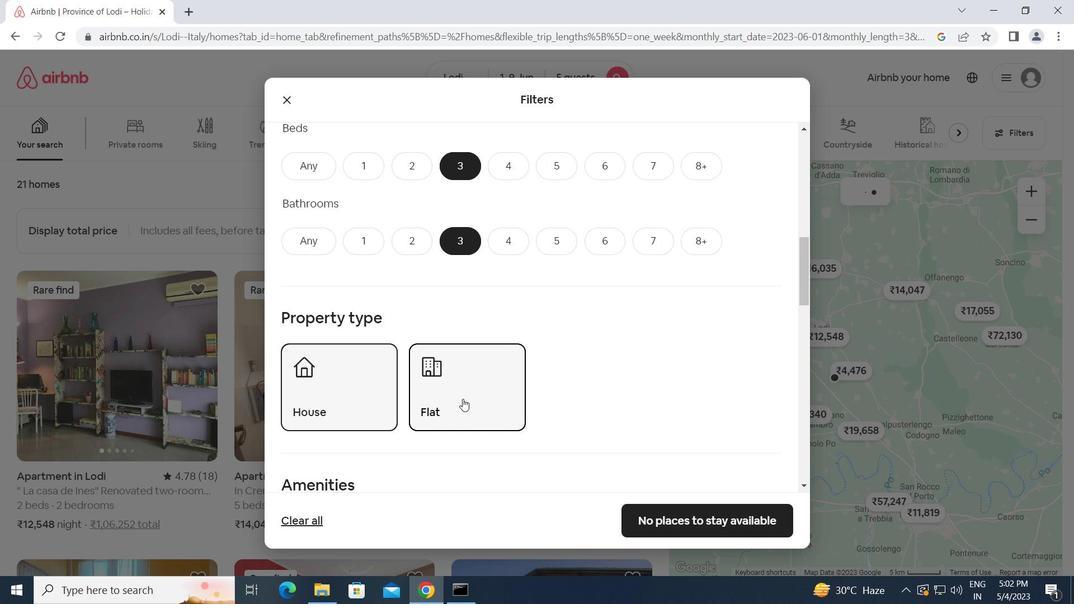 
Action: Mouse scrolled (462, 399) with delta (0, 0)
Screenshot: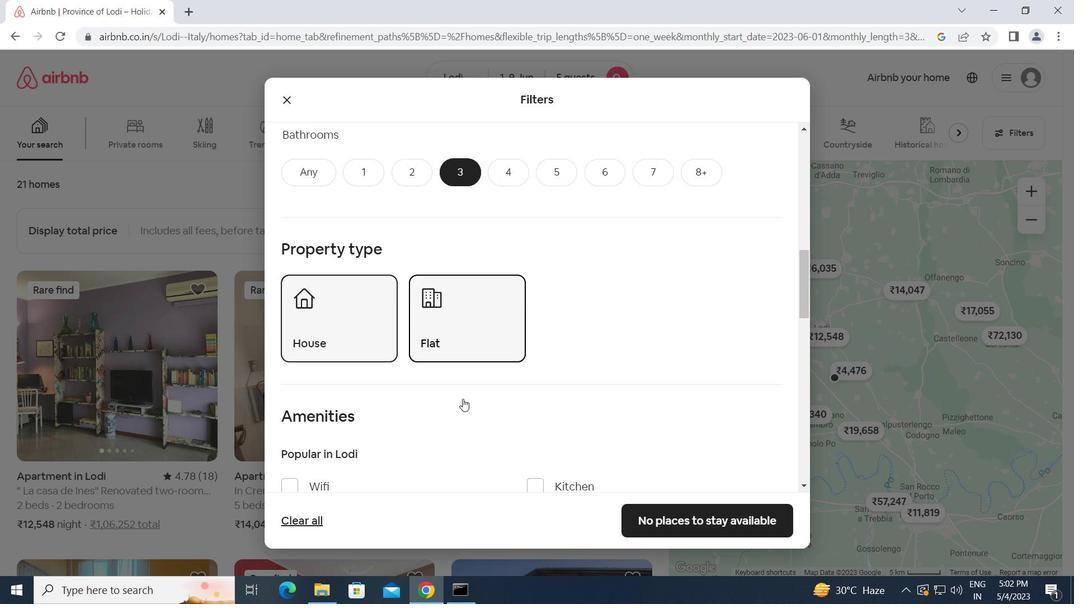 
Action: Mouse scrolled (462, 399) with delta (0, 0)
Screenshot: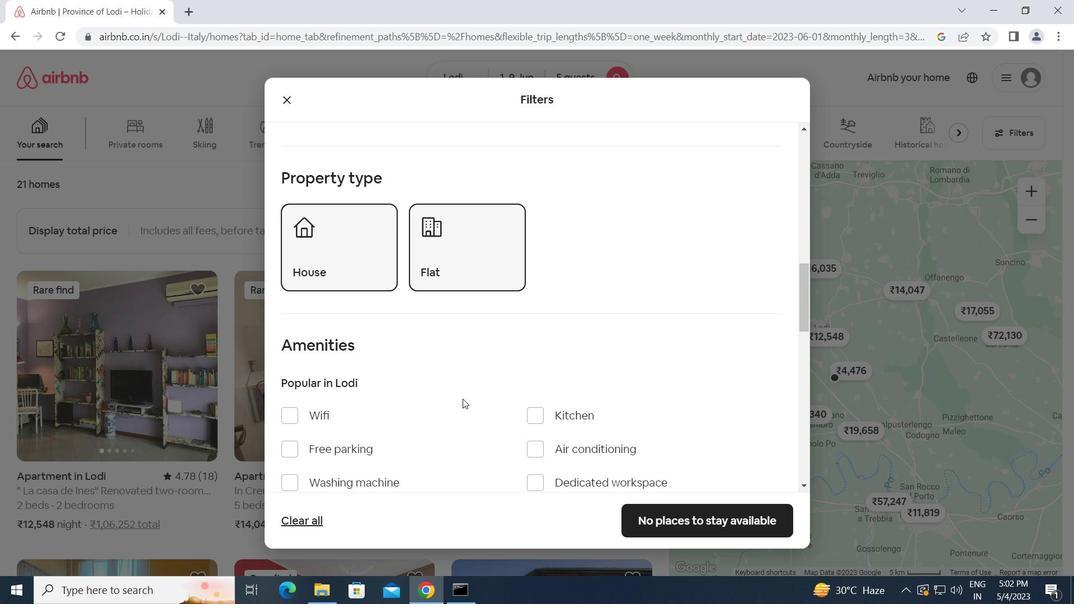 
Action: Mouse scrolled (462, 399) with delta (0, 0)
Screenshot: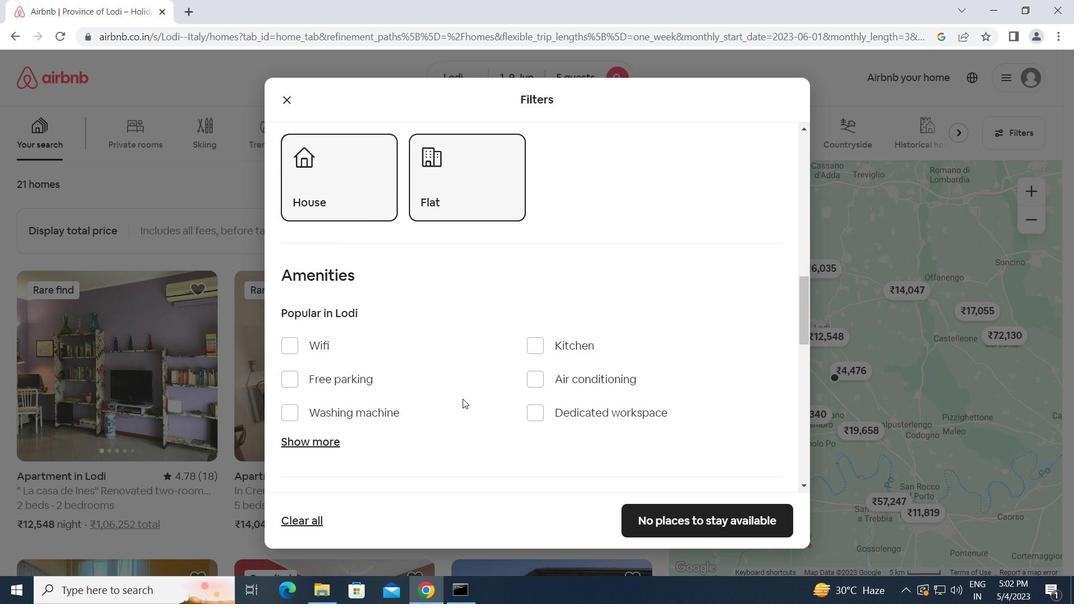 
Action: Mouse scrolled (462, 399) with delta (0, 0)
Screenshot: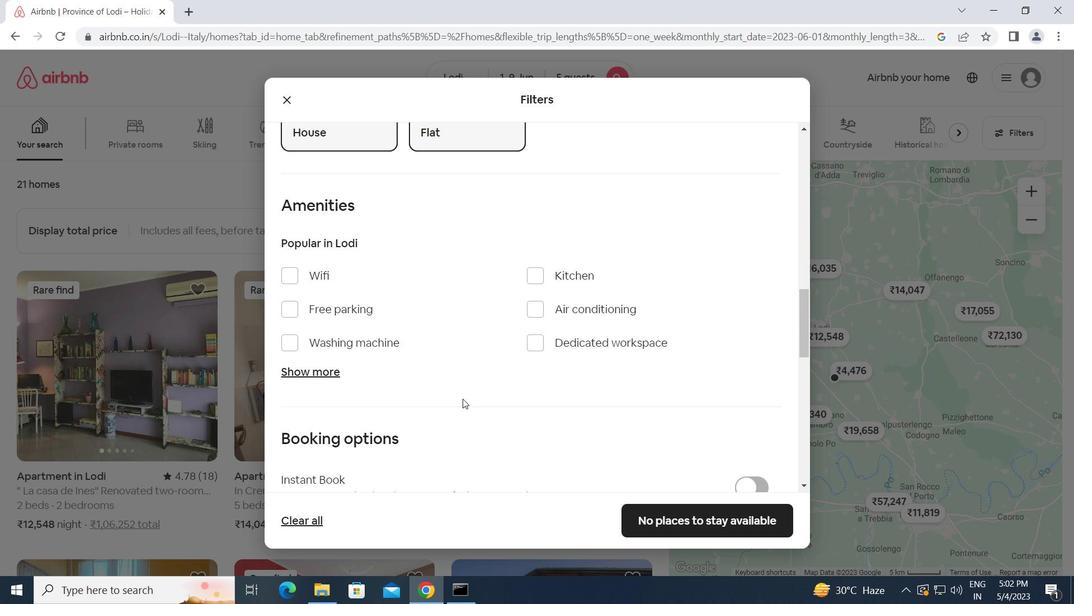 
Action: Mouse scrolled (462, 399) with delta (0, 0)
Screenshot: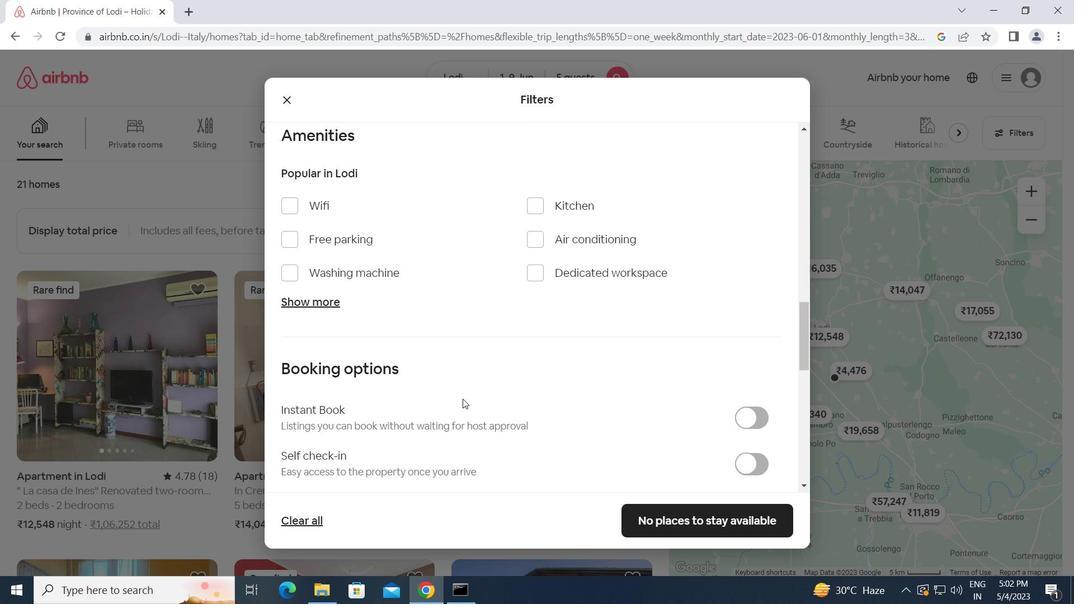 
Action: Mouse scrolled (462, 399) with delta (0, 0)
Screenshot: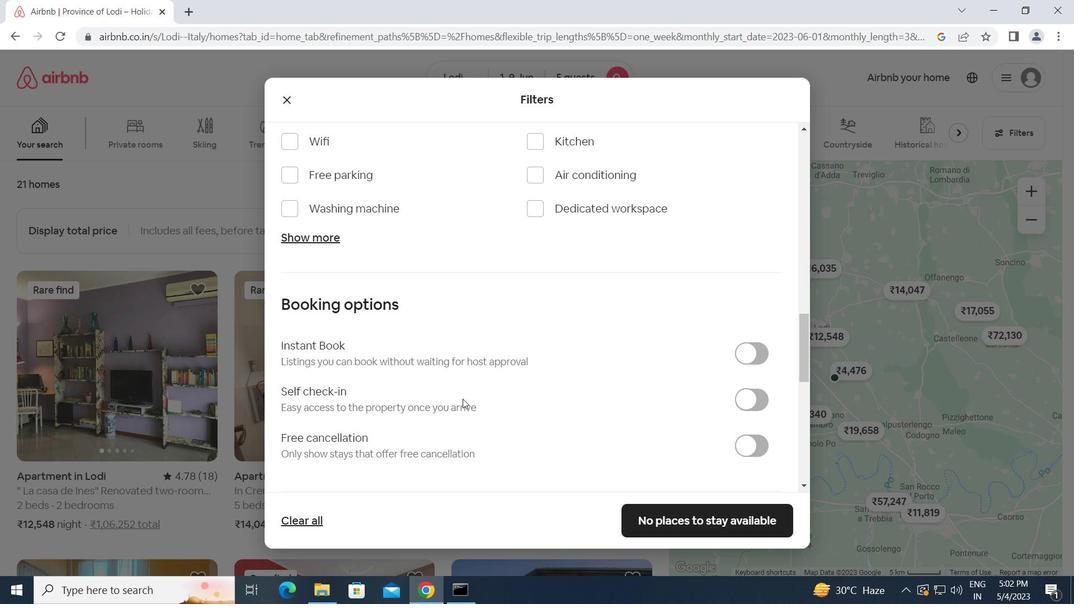 
Action: Mouse moved to (754, 329)
Screenshot: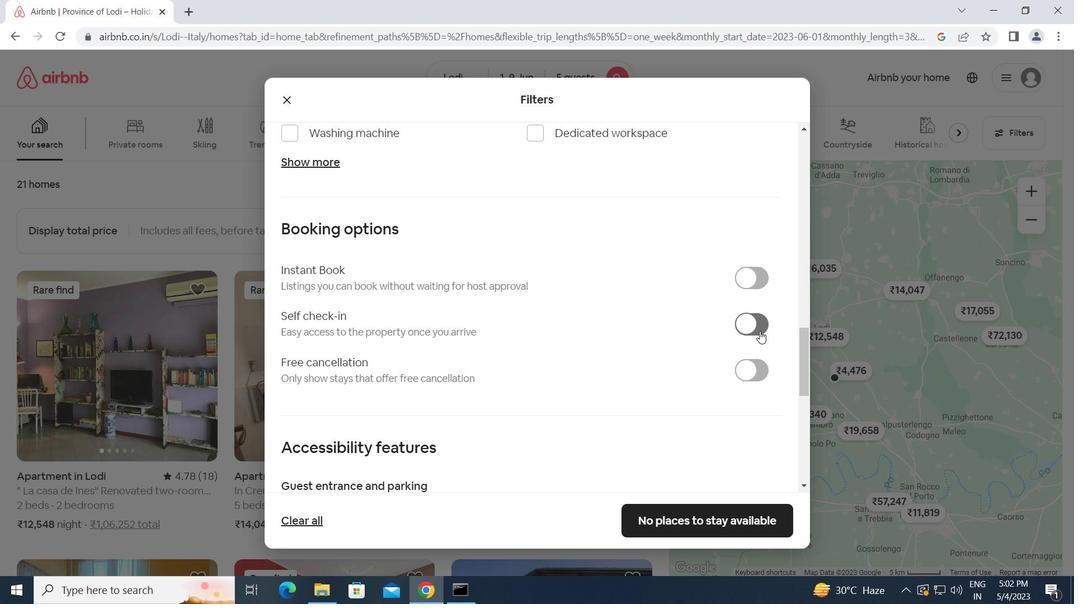 
Action: Mouse pressed left at (754, 329)
Screenshot: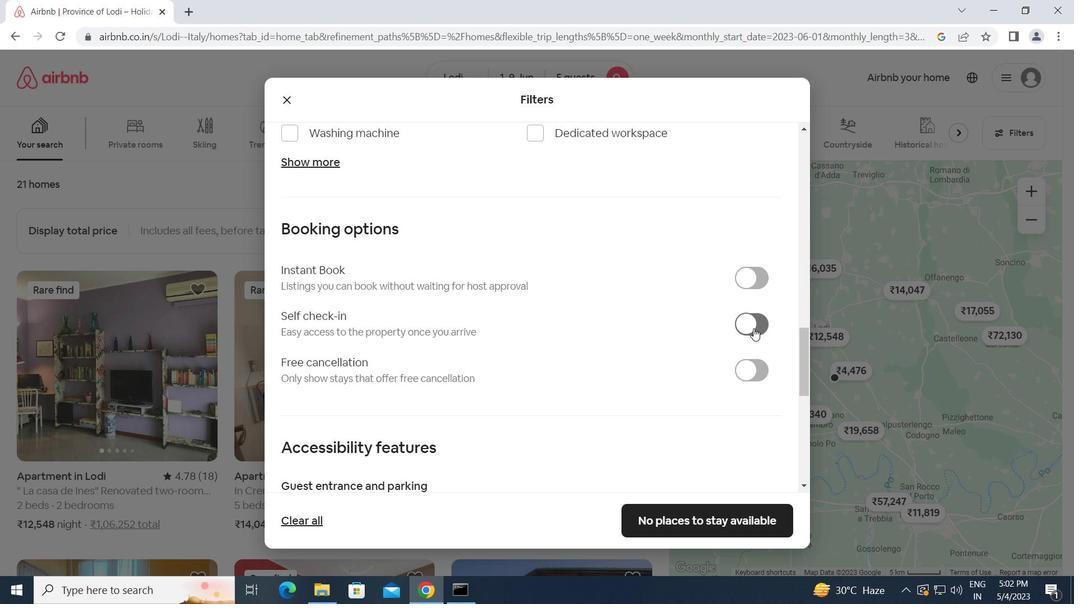 
Action: Mouse moved to (588, 343)
Screenshot: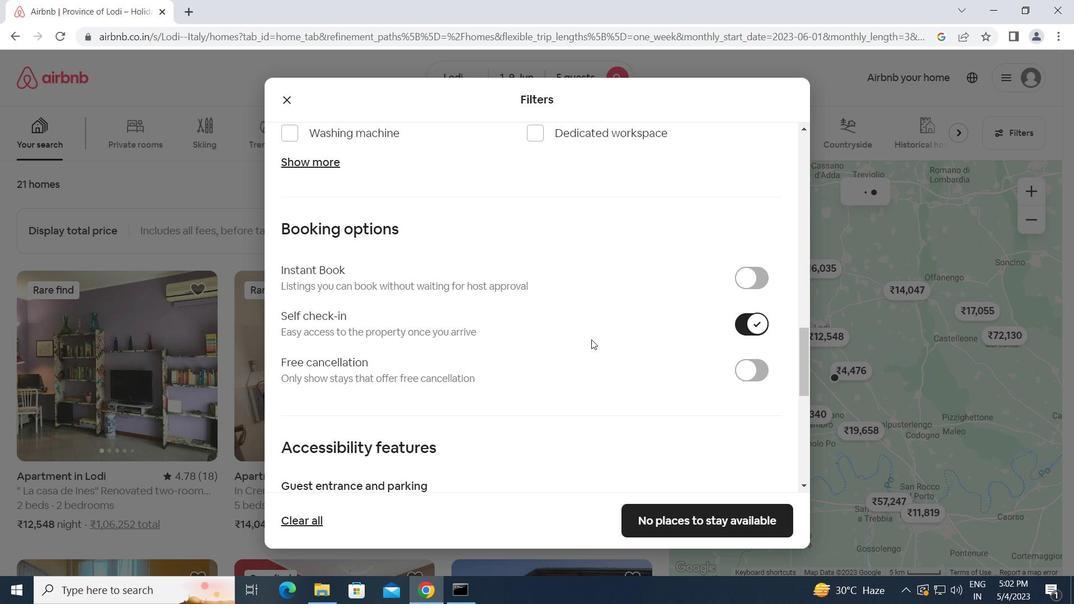 
Action: Mouse scrolled (588, 343) with delta (0, 0)
Screenshot: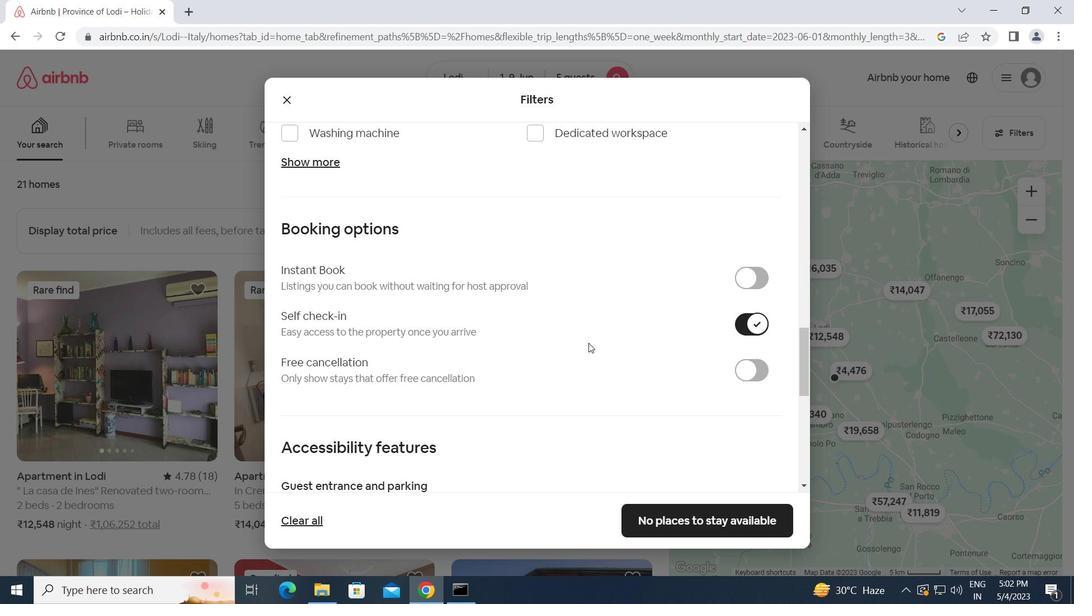 
Action: Mouse scrolled (588, 343) with delta (0, 0)
Screenshot: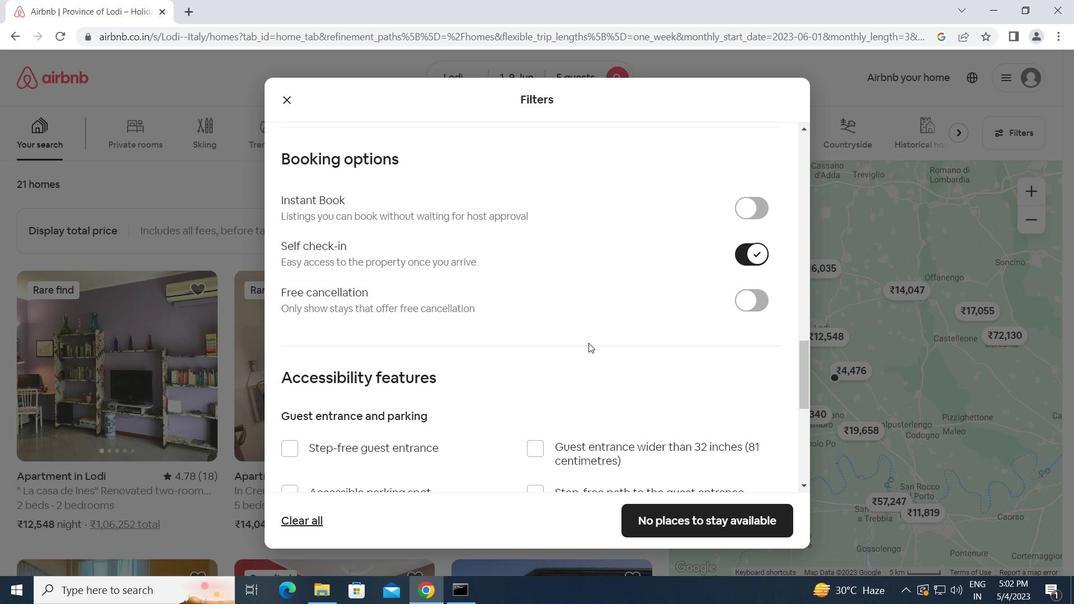 
Action: Mouse scrolled (588, 343) with delta (0, 0)
Screenshot: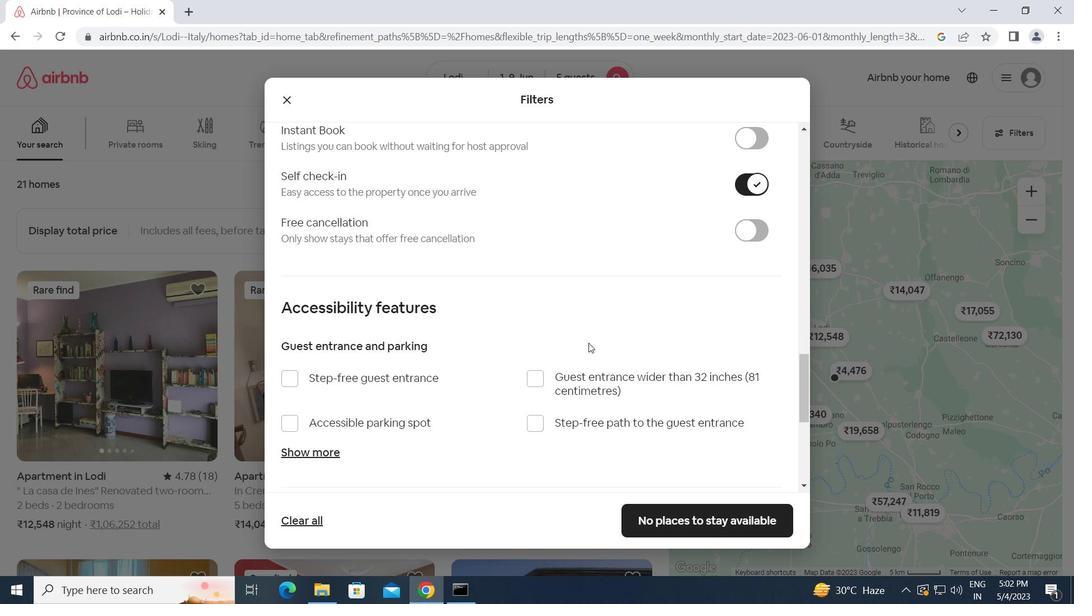 
Action: Mouse scrolled (588, 343) with delta (0, 0)
Screenshot: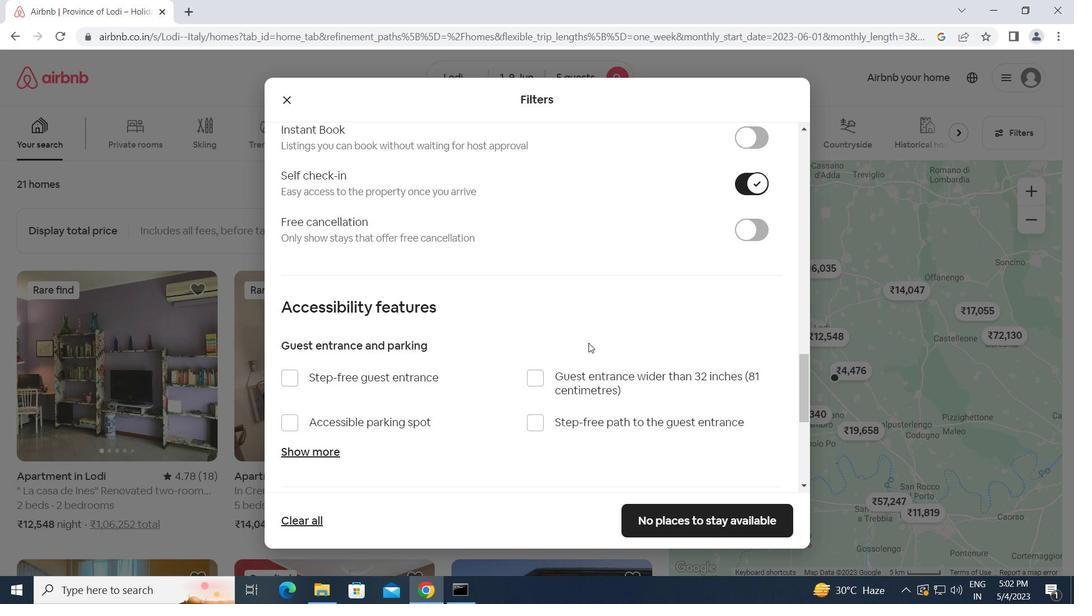 
Action: Mouse scrolled (588, 343) with delta (0, 0)
Screenshot: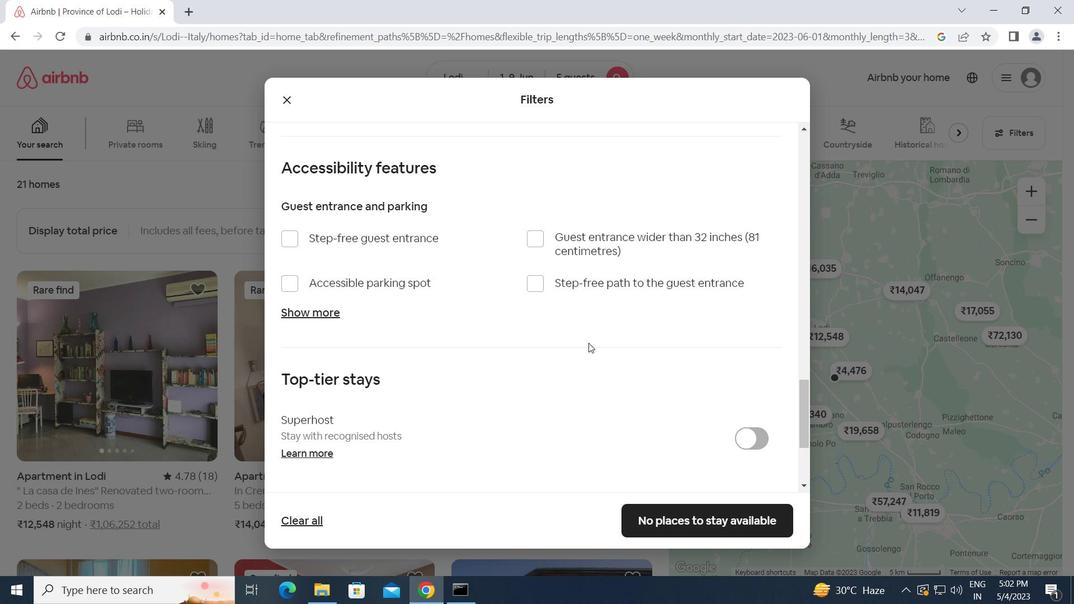 
Action: Mouse scrolled (588, 343) with delta (0, 0)
Screenshot: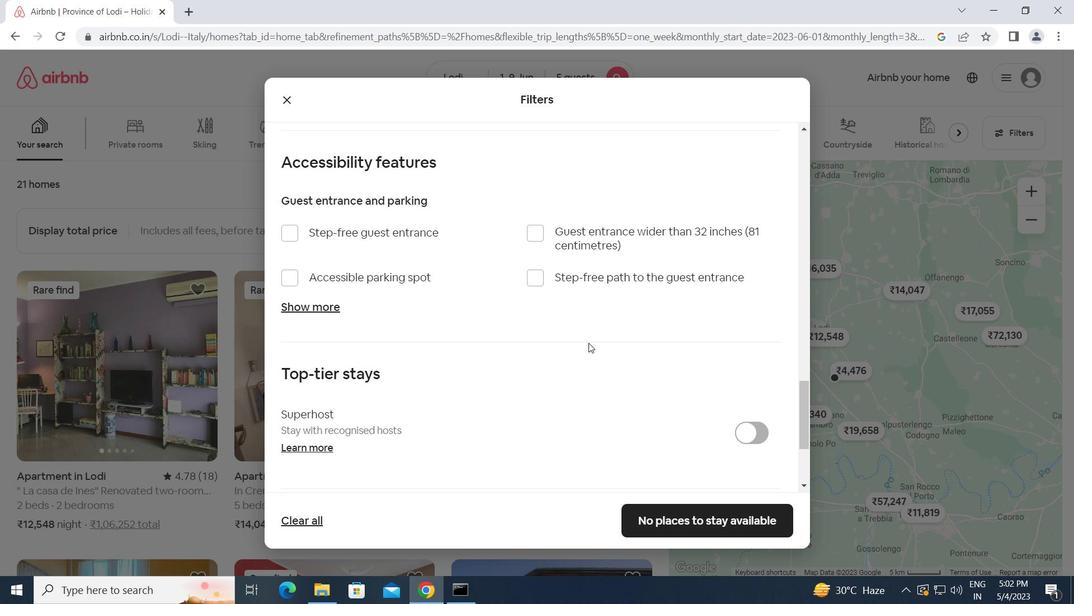 
Action: Mouse scrolled (588, 343) with delta (0, 0)
Screenshot: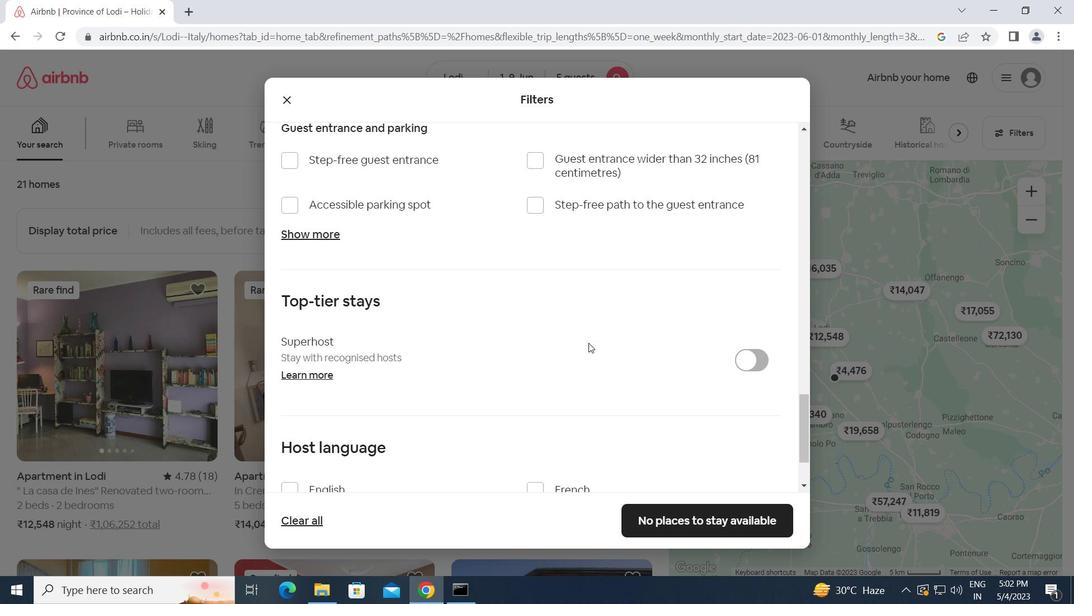 
Action: Mouse scrolled (588, 343) with delta (0, 0)
Screenshot: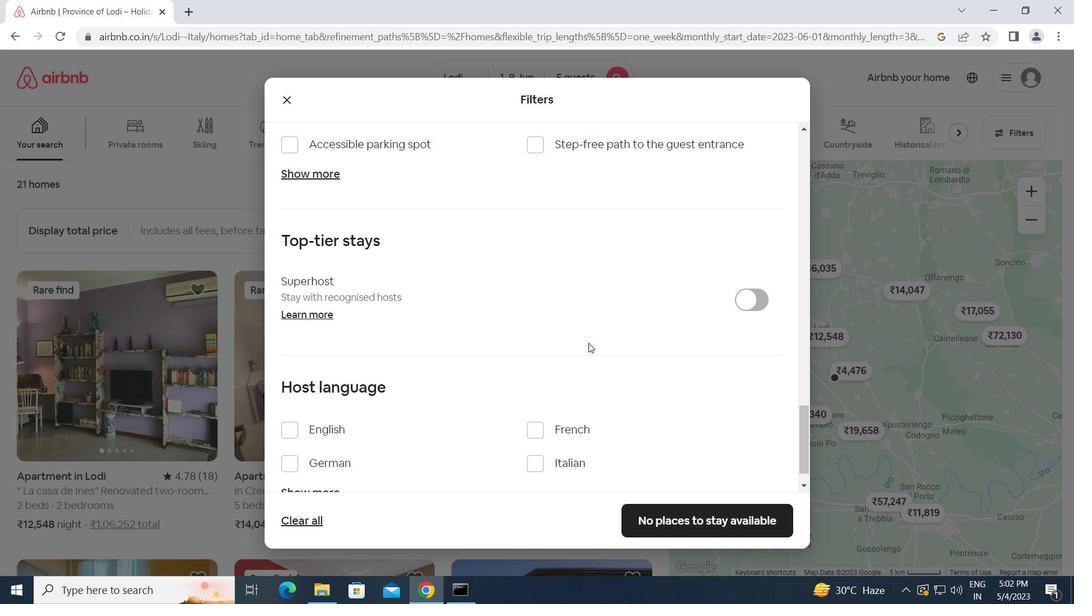 
Action: Mouse moved to (293, 393)
Screenshot: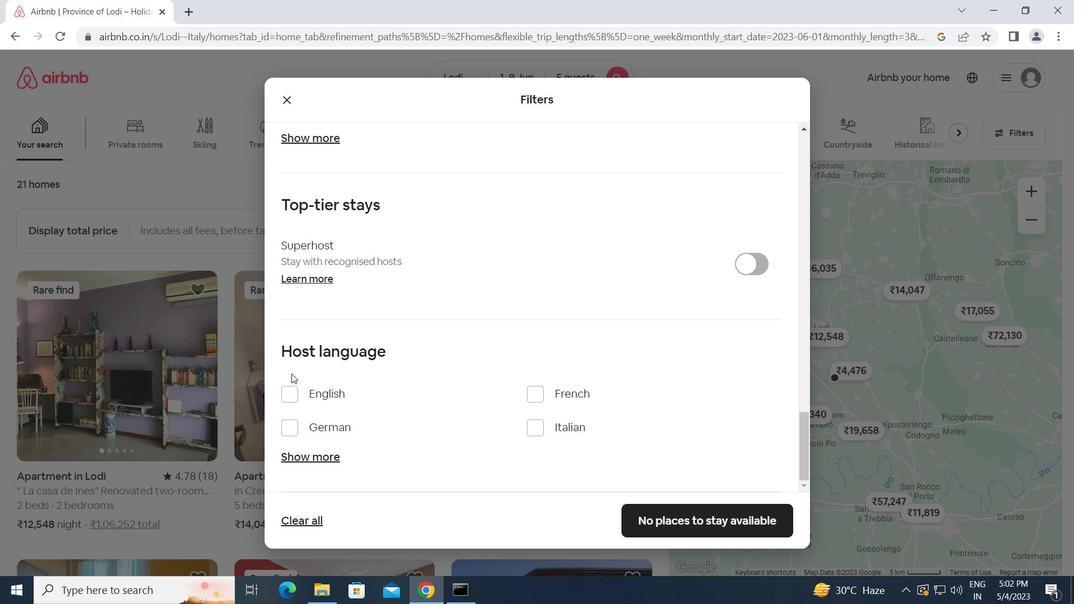 
Action: Mouse pressed left at (293, 393)
Screenshot: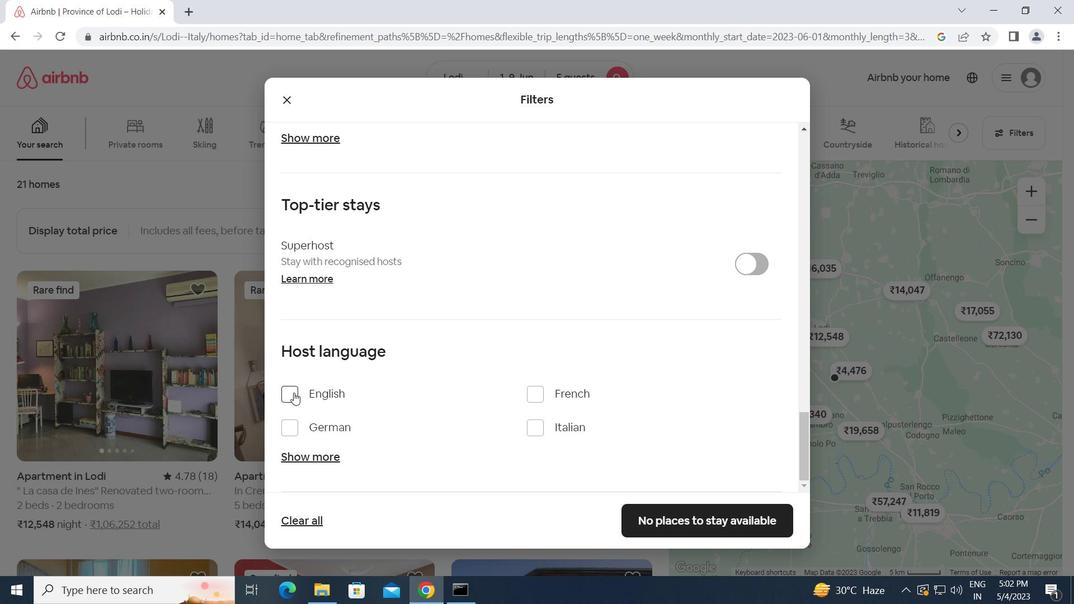
Action: Mouse moved to (672, 515)
Screenshot: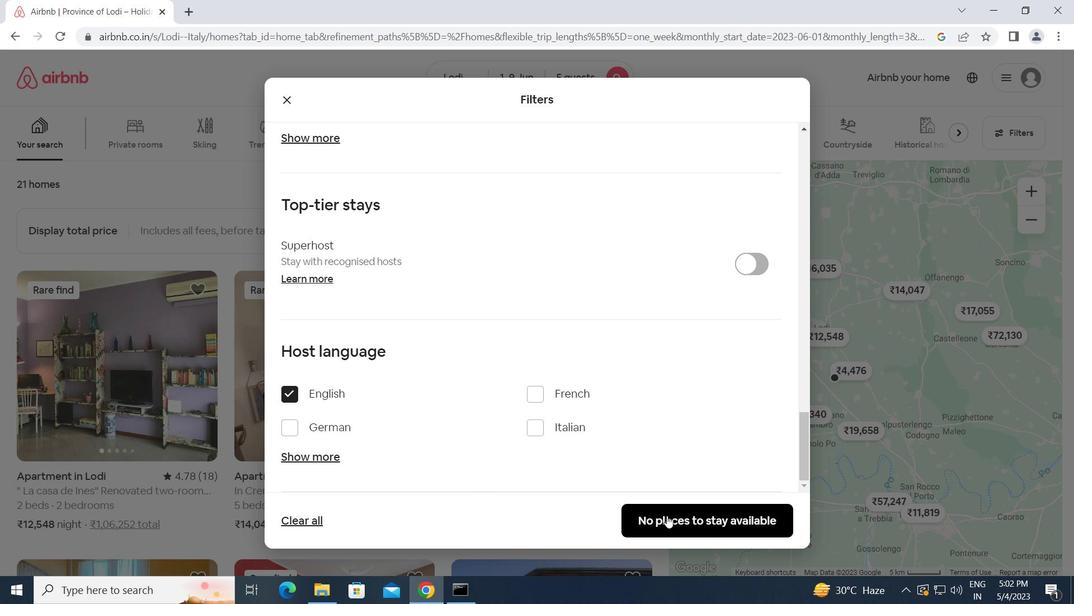 
Action: Mouse pressed left at (672, 515)
Screenshot: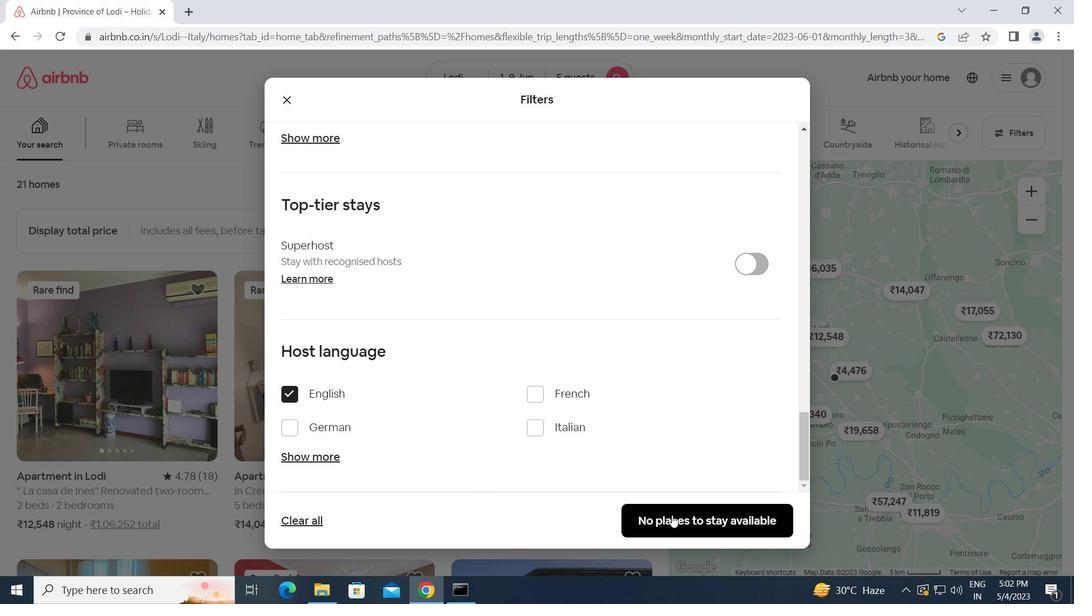 
Action: Mouse moved to (672, 514)
Screenshot: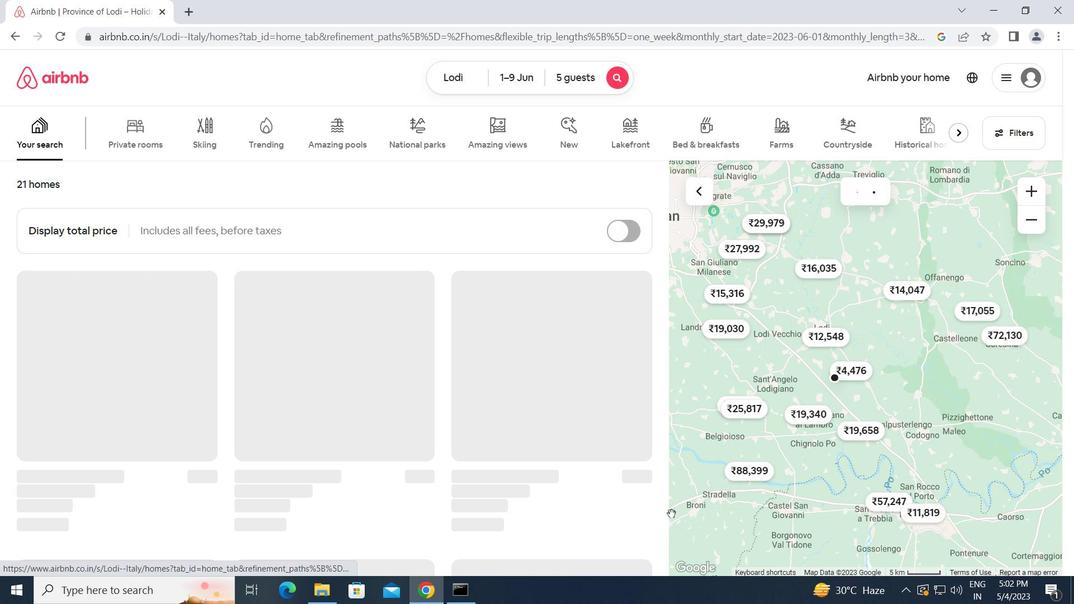 
